 Task: Look for space in Itajubá, Brazil from 1st June, 2023 to 9th June, 2023 for 6 adults in price range Rs.6000 to Rs.12000. Place can be entire place with 3 bedrooms having 3 beds and 3 bathrooms. Property type can be house, flat, guest house. Booking option can be shelf check-in. Required host language is Spanish.
Action: Key pressed i<Key.caps_lock>tajuba,<Key.space><Key.caps_lock>b<Key.caps_lock>razil
Screenshot: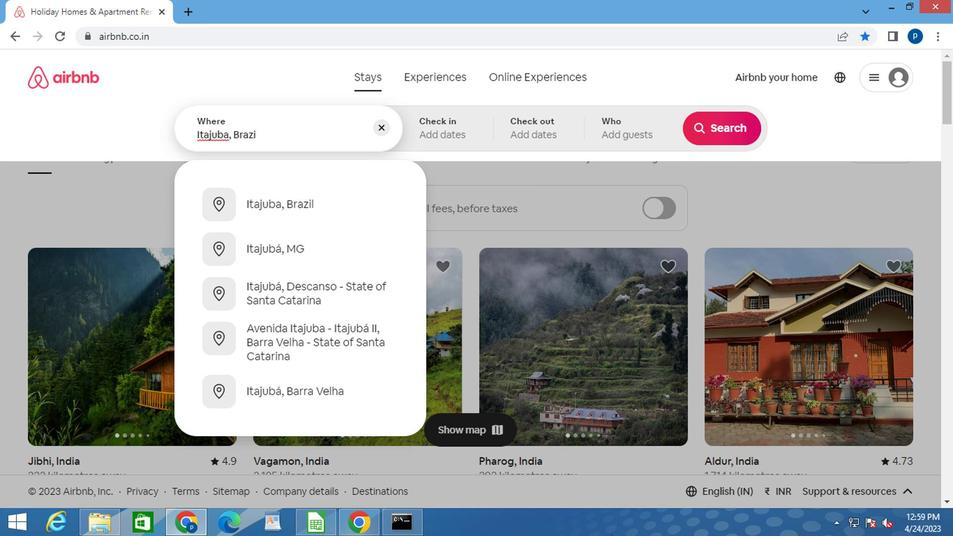 
Action: Mouse moved to (262, 194)
Screenshot: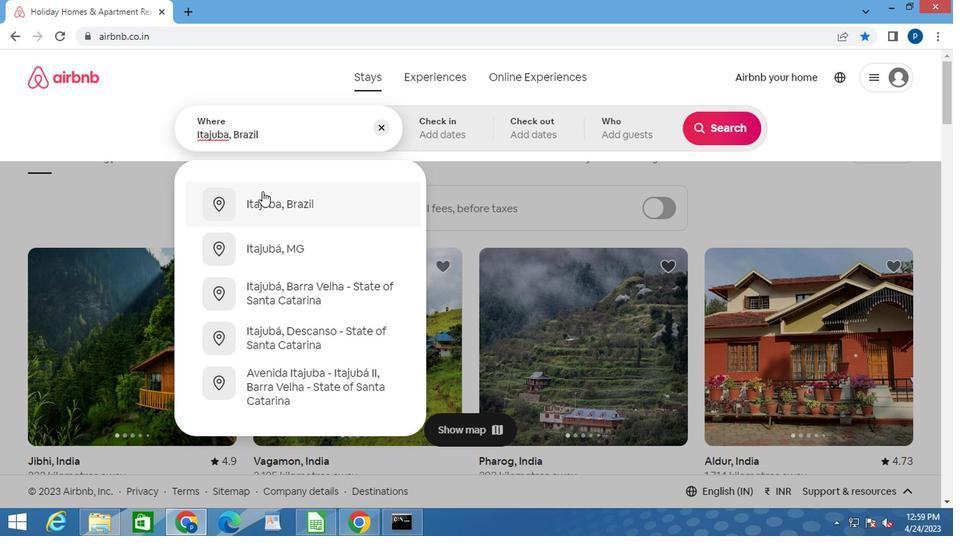 
Action: Mouse pressed left at (262, 194)
Screenshot: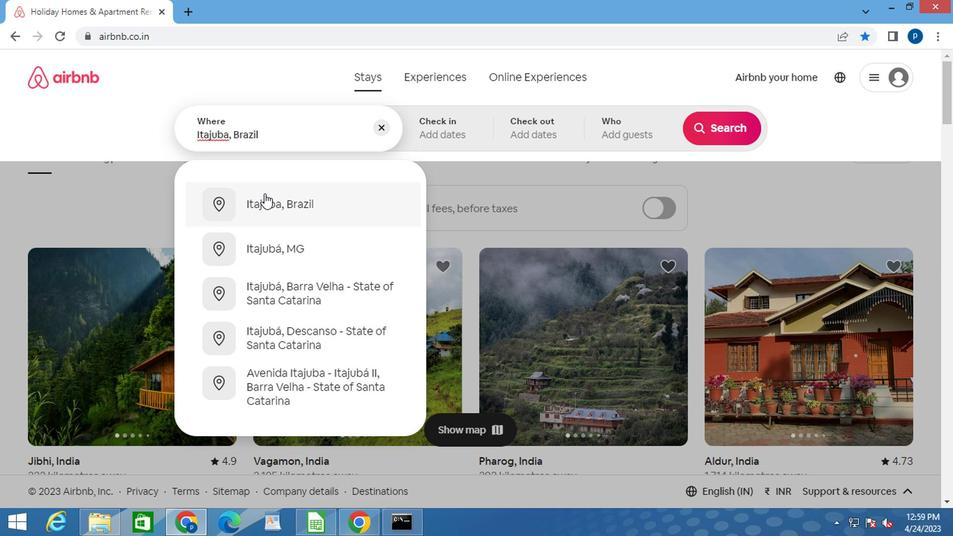 
Action: Mouse moved to (707, 233)
Screenshot: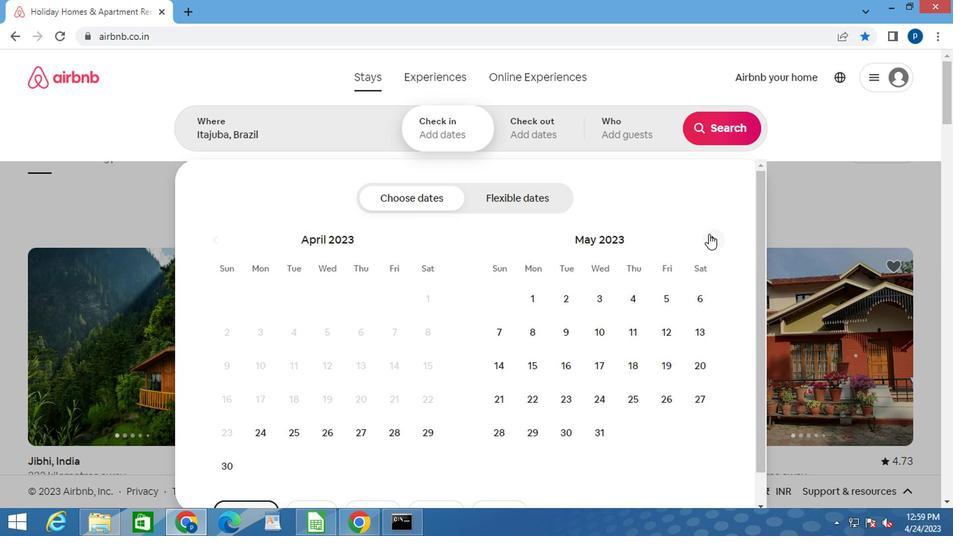 
Action: Mouse pressed left at (707, 233)
Screenshot: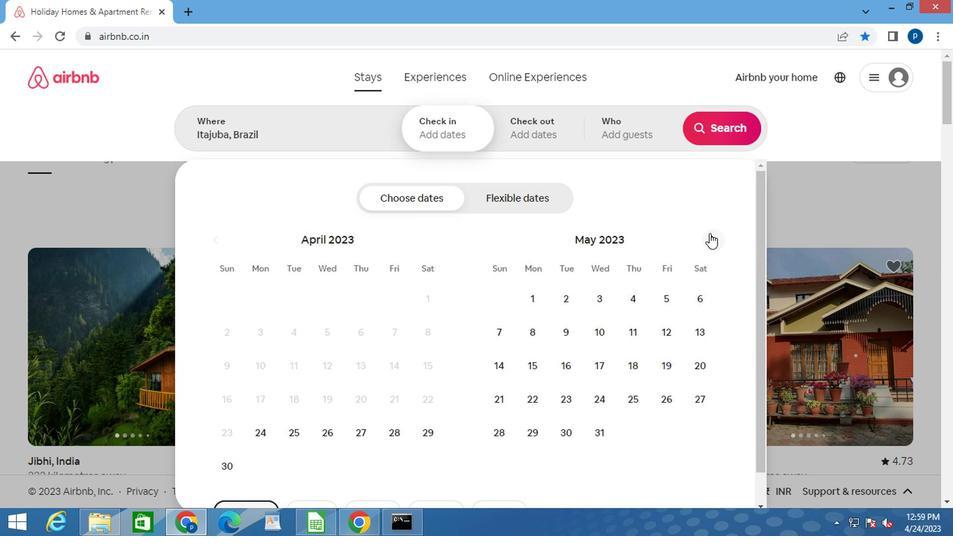 
Action: Mouse moved to (628, 292)
Screenshot: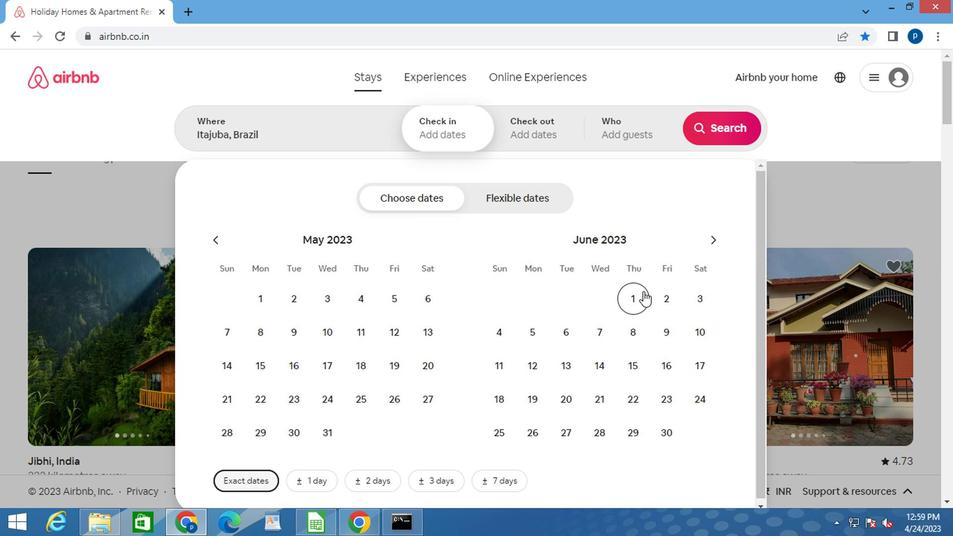 
Action: Mouse pressed left at (628, 292)
Screenshot: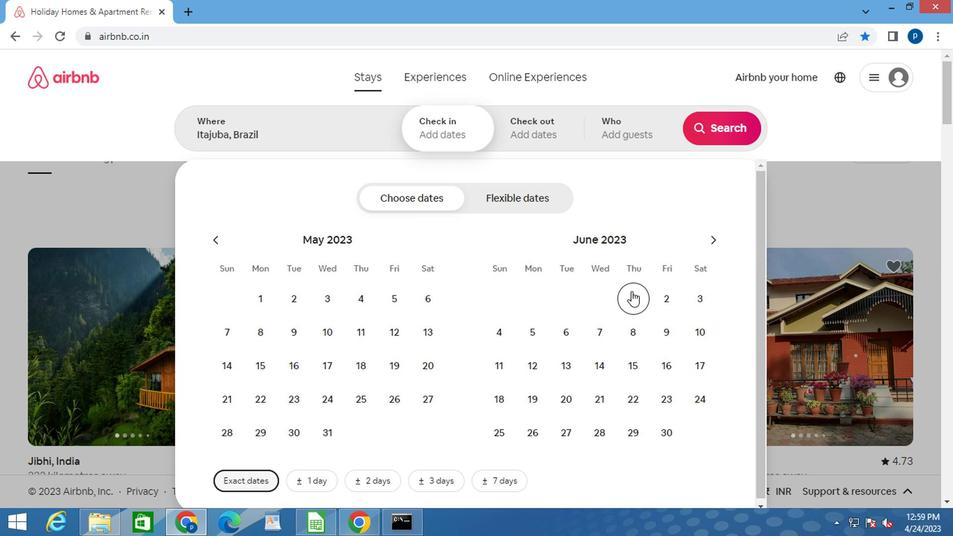 
Action: Mouse moved to (654, 329)
Screenshot: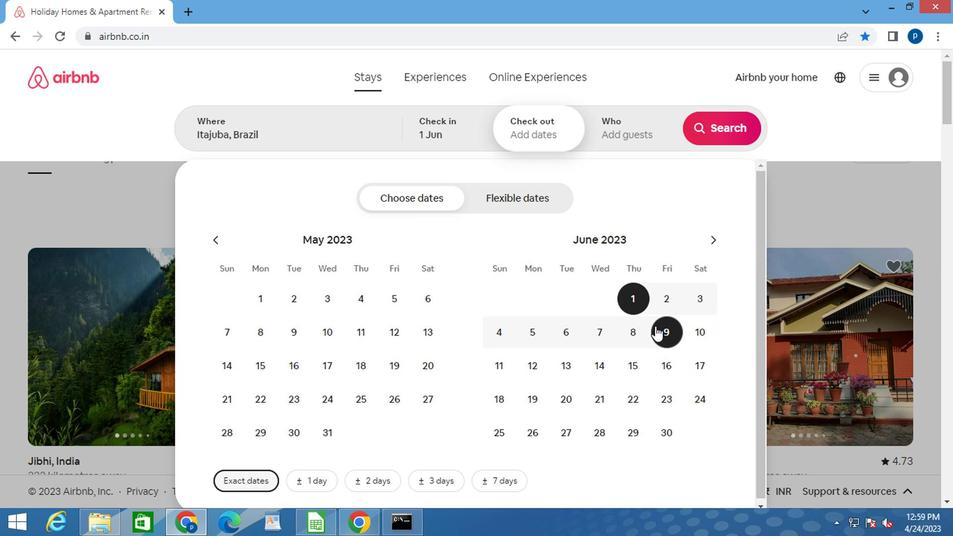 
Action: Mouse pressed left at (654, 329)
Screenshot: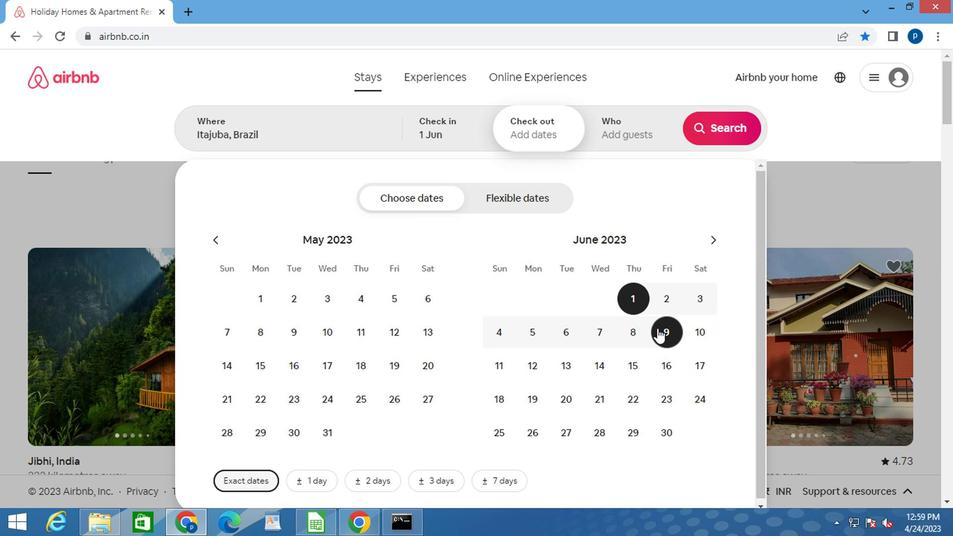
Action: Mouse moved to (641, 132)
Screenshot: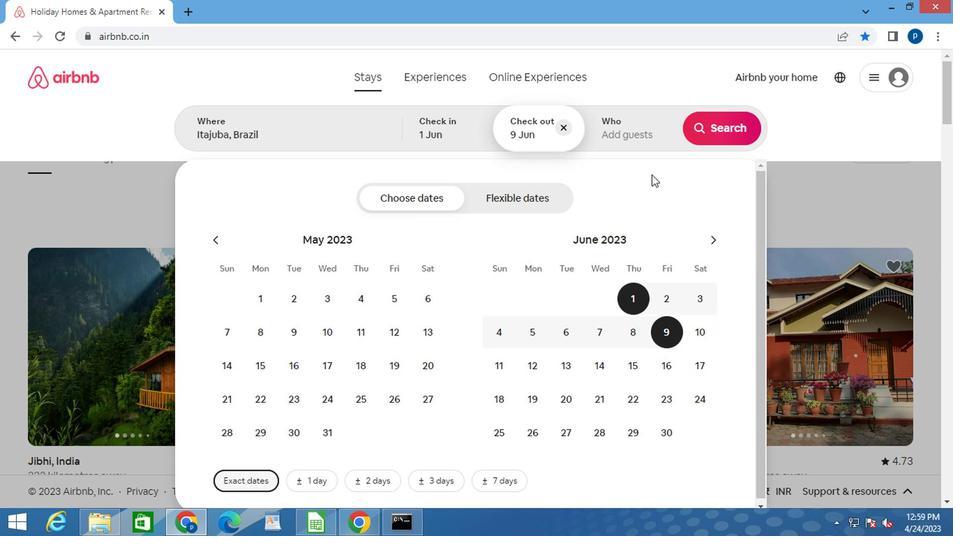 
Action: Mouse pressed left at (641, 132)
Screenshot: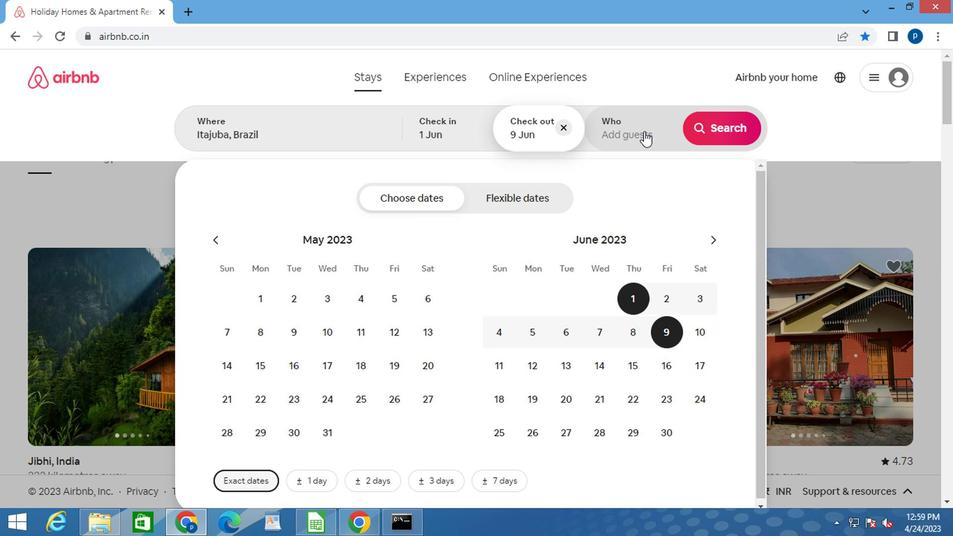 
Action: Mouse moved to (717, 204)
Screenshot: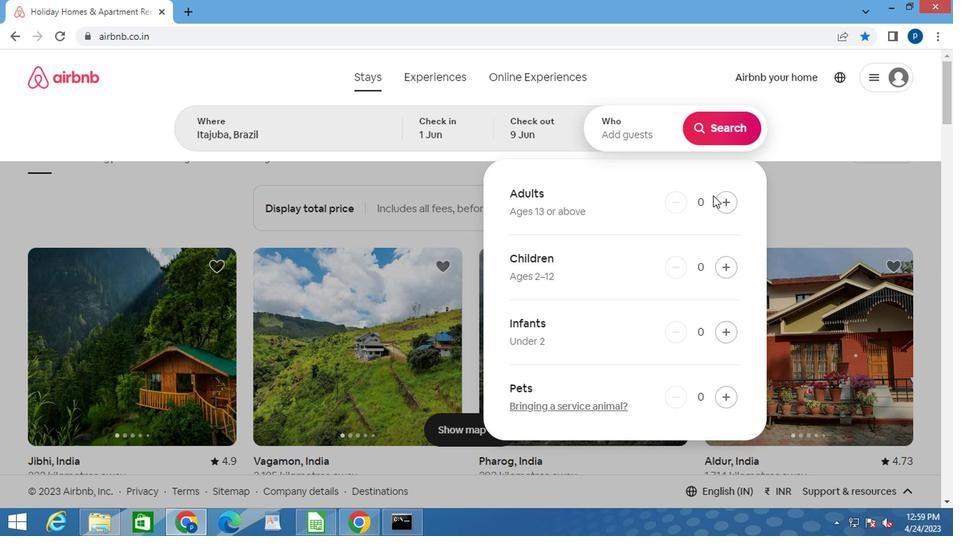 
Action: Mouse pressed left at (717, 204)
Screenshot: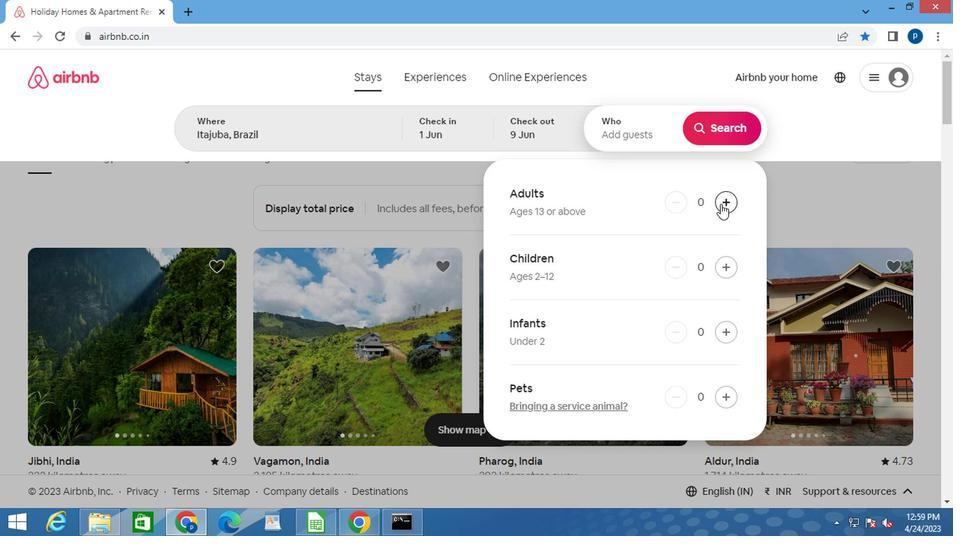 
Action: Mouse pressed left at (717, 204)
Screenshot: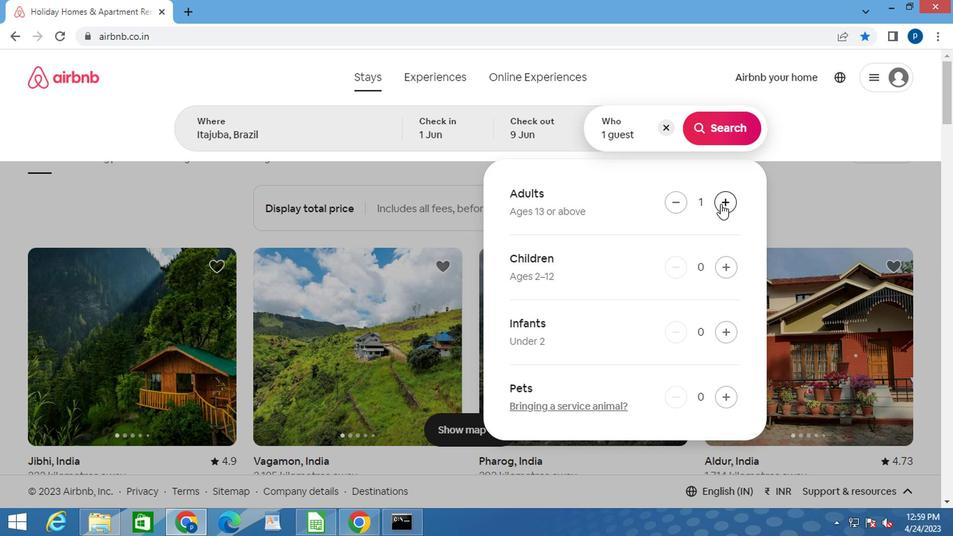 
Action: Mouse pressed left at (717, 204)
Screenshot: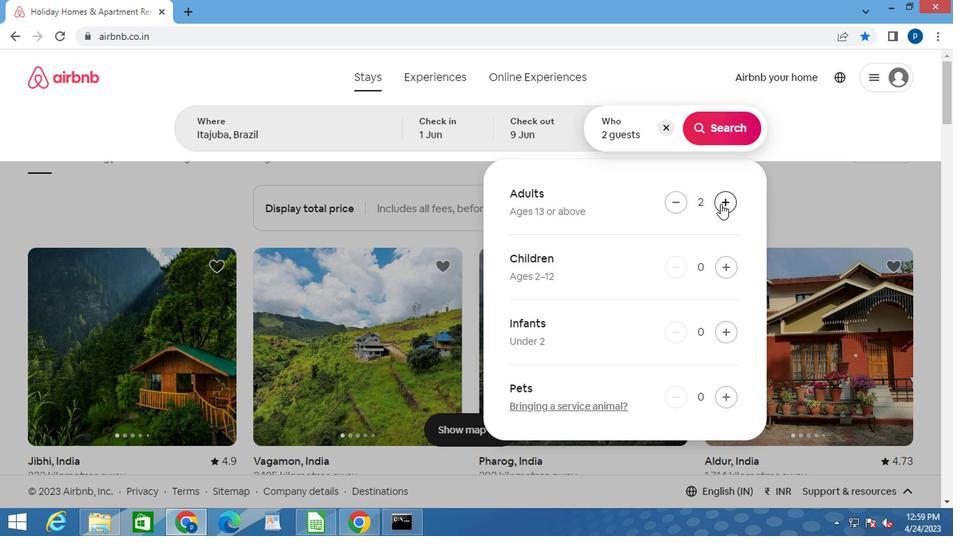 
Action: Mouse pressed left at (717, 204)
Screenshot: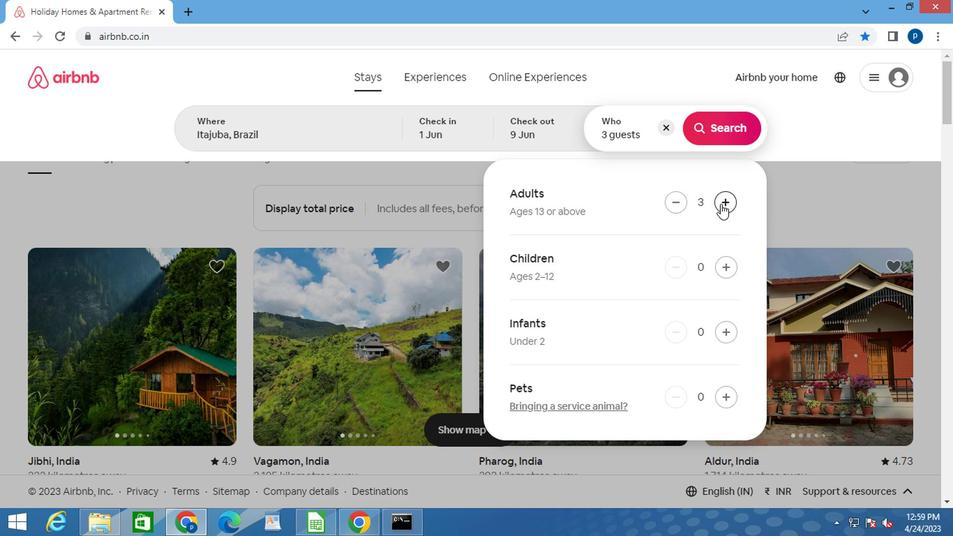 
Action: Mouse pressed left at (717, 204)
Screenshot: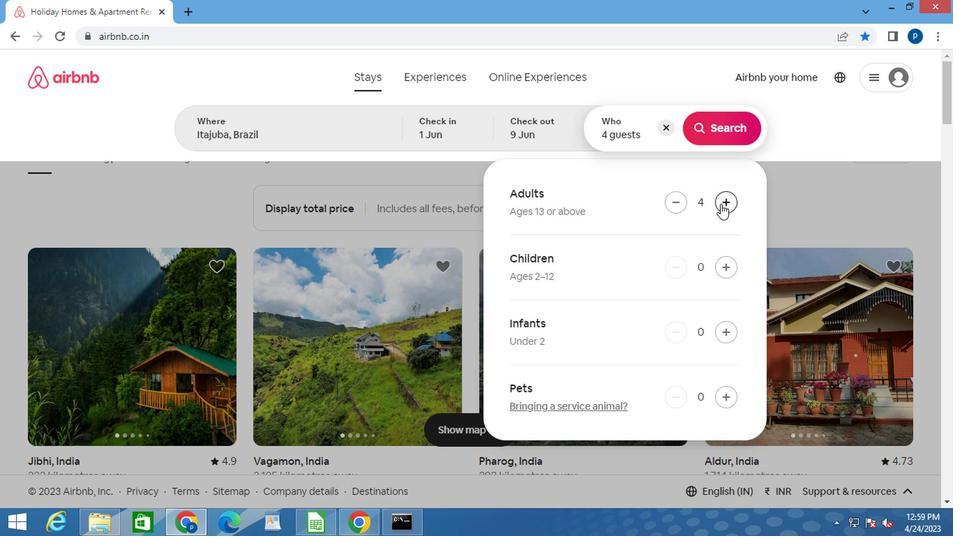 
Action: Mouse pressed left at (717, 204)
Screenshot: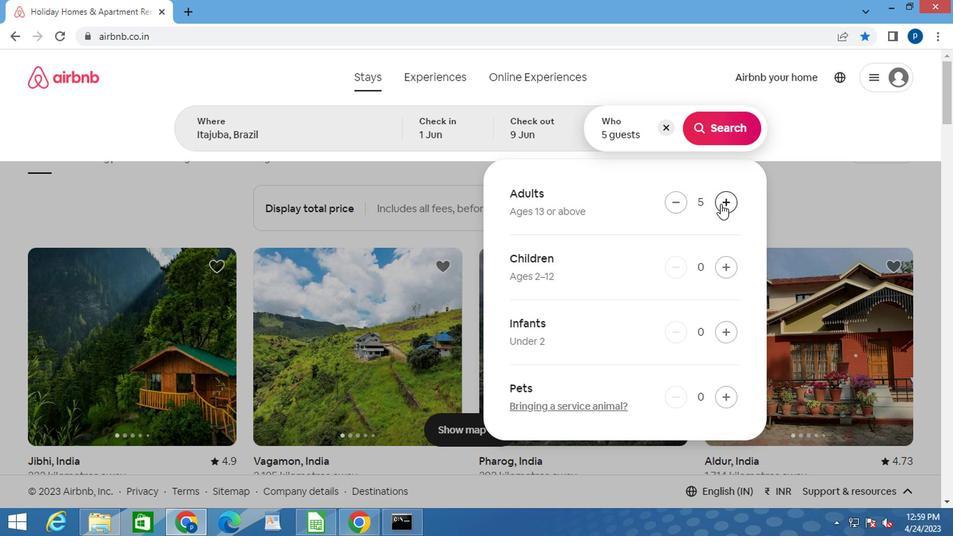 
Action: Mouse moved to (720, 132)
Screenshot: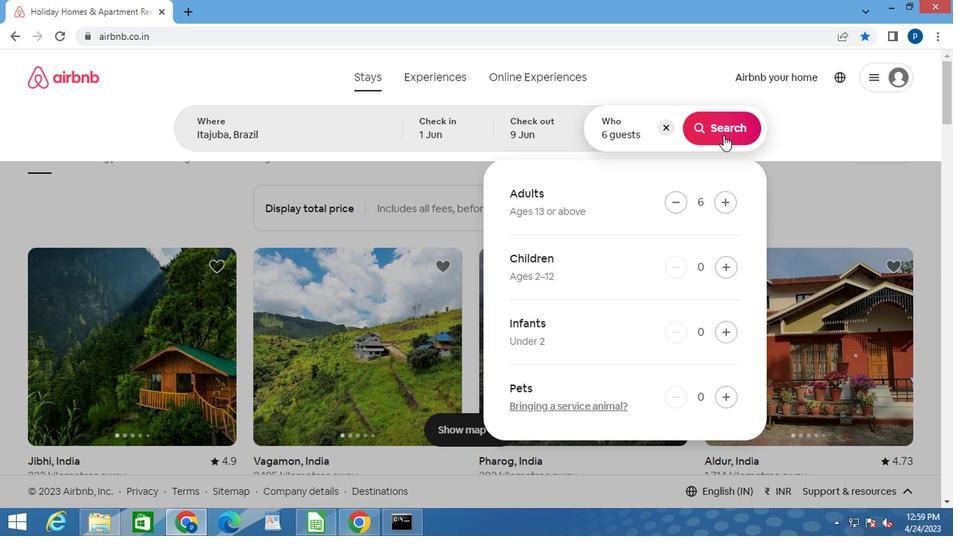 
Action: Mouse pressed left at (720, 132)
Screenshot: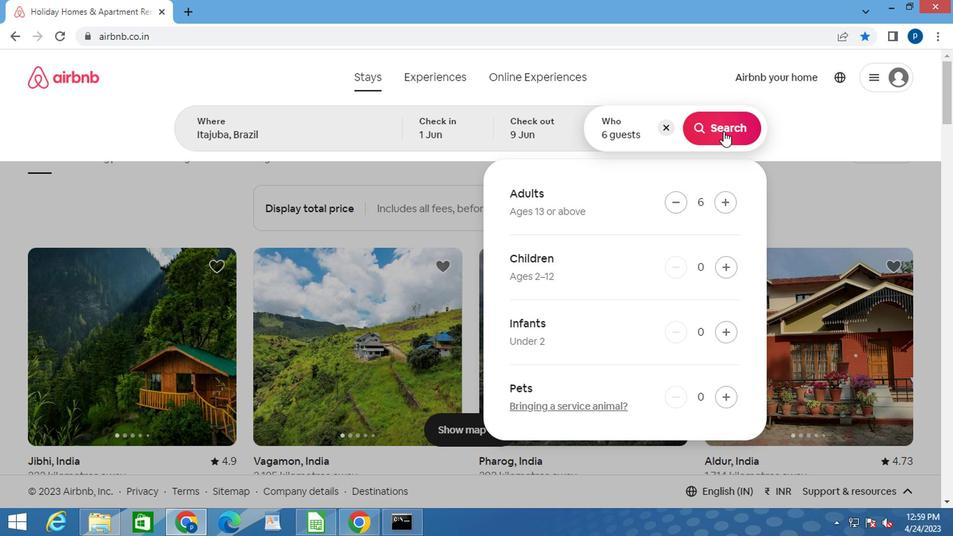 
Action: Mouse moved to (876, 138)
Screenshot: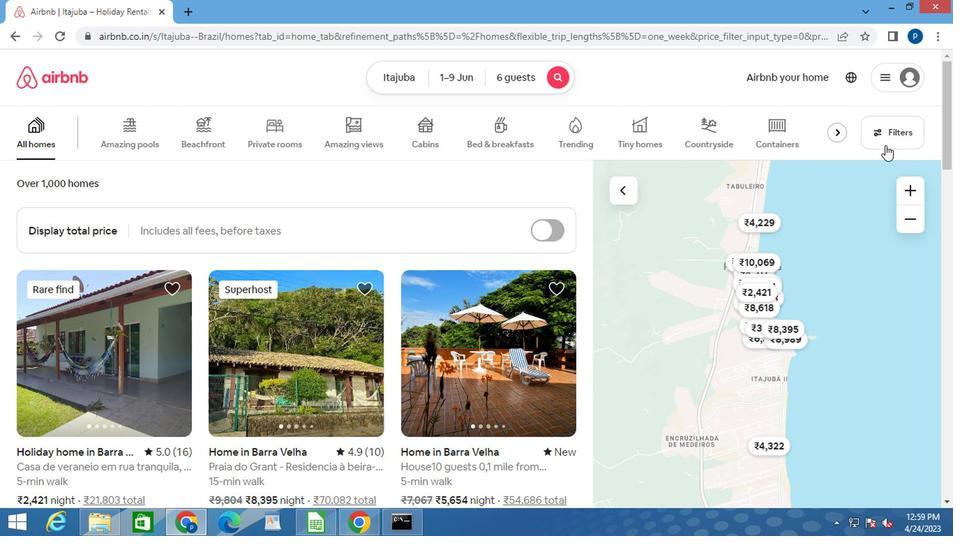 
Action: Mouse pressed left at (876, 138)
Screenshot: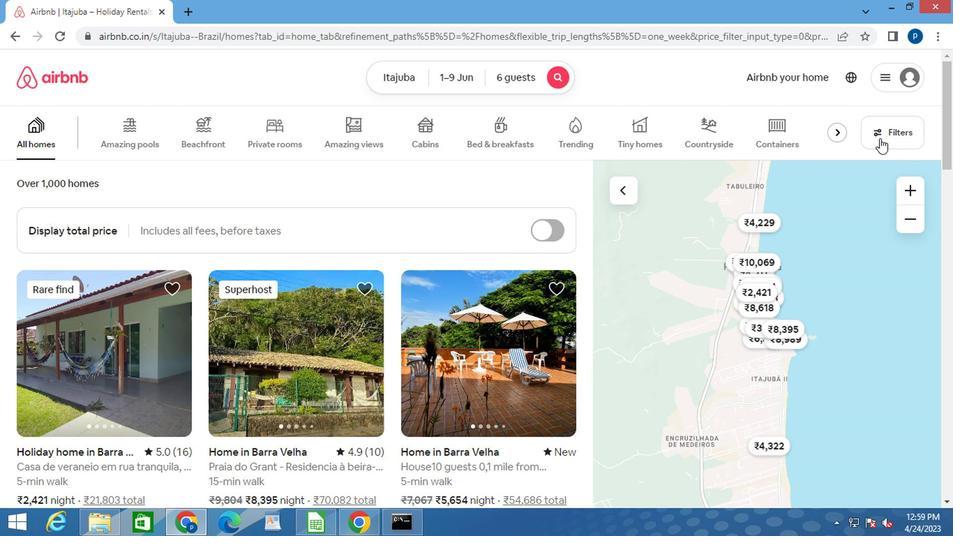 
Action: Mouse moved to (244, 318)
Screenshot: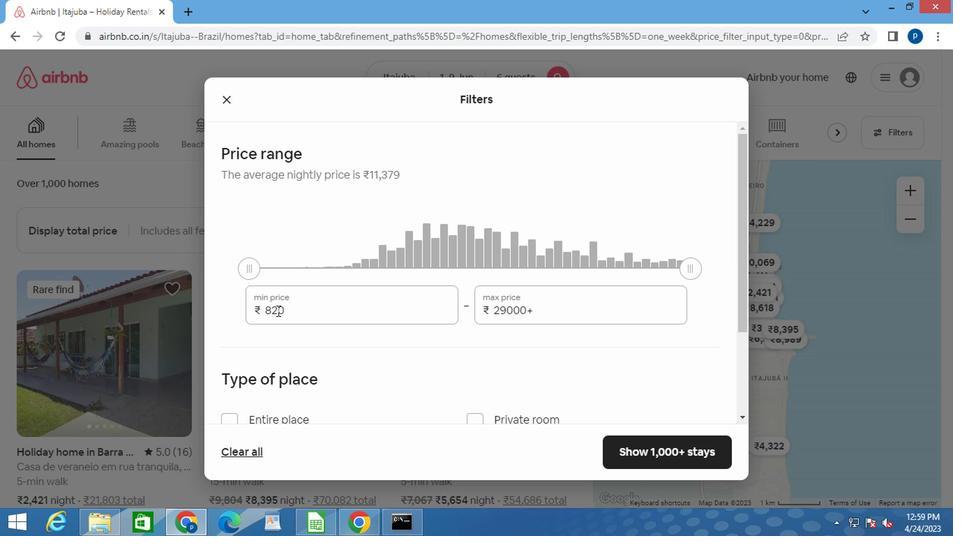 
Action: Mouse pressed left at (238, 319)
Screenshot: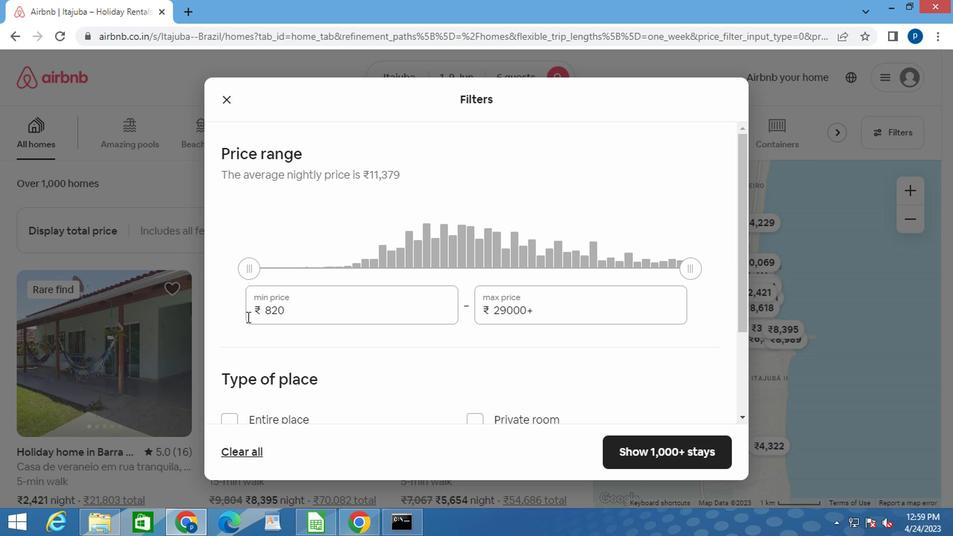 
Action: Mouse moved to (238, 319)
Screenshot: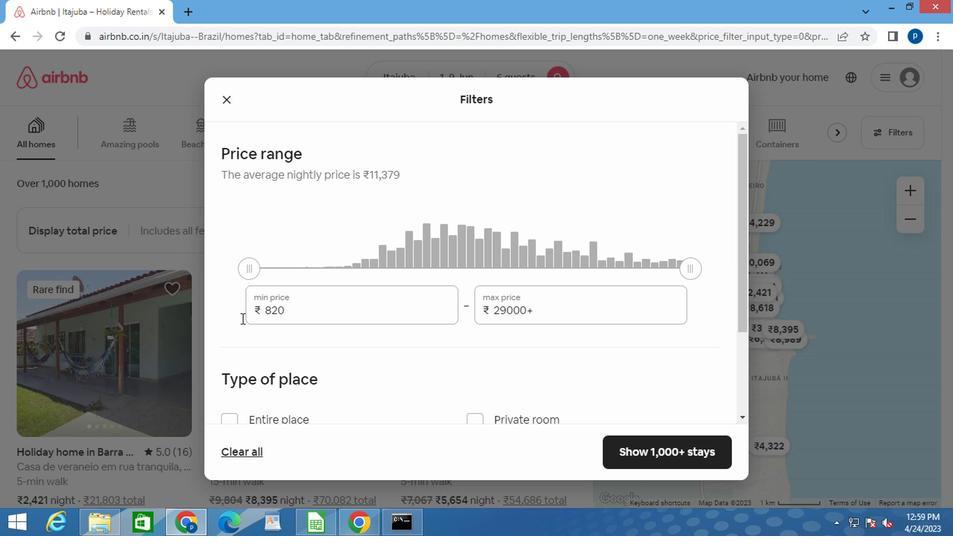 
Action: Mouse pressed left at (238, 319)
Screenshot: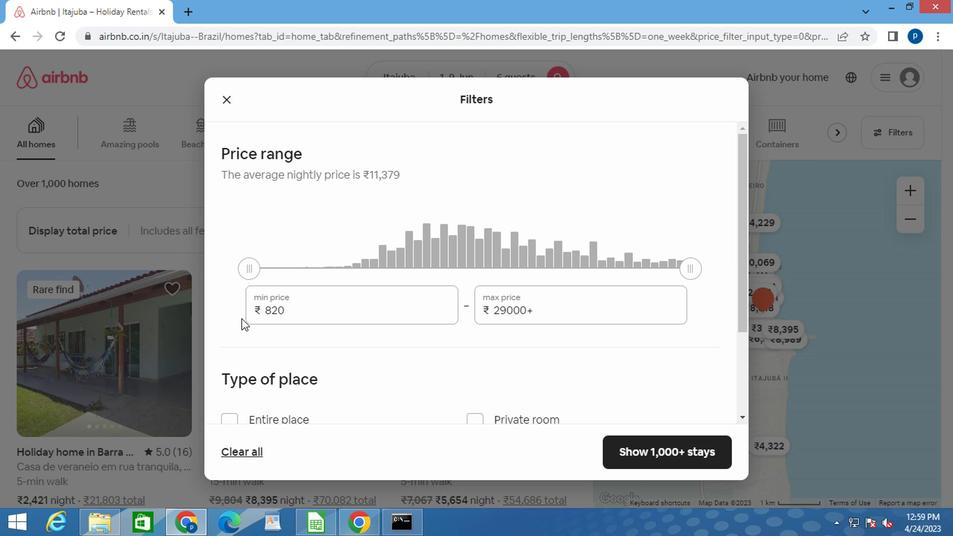 
Action: Mouse moved to (275, 319)
Screenshot: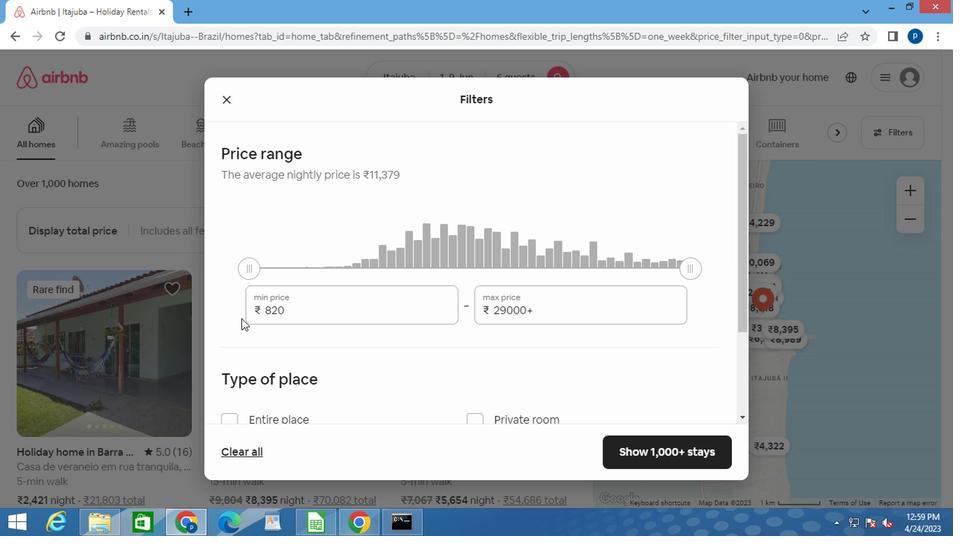 
Action: Mouse pressed left at (238, 319)
Screenshot: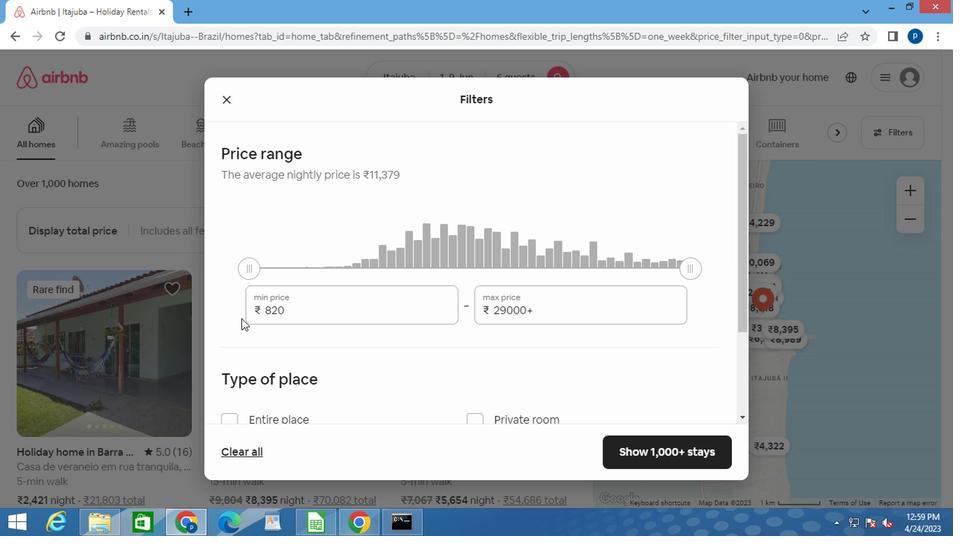 
Action: Mouse moved to (274, 309)
Screenshot: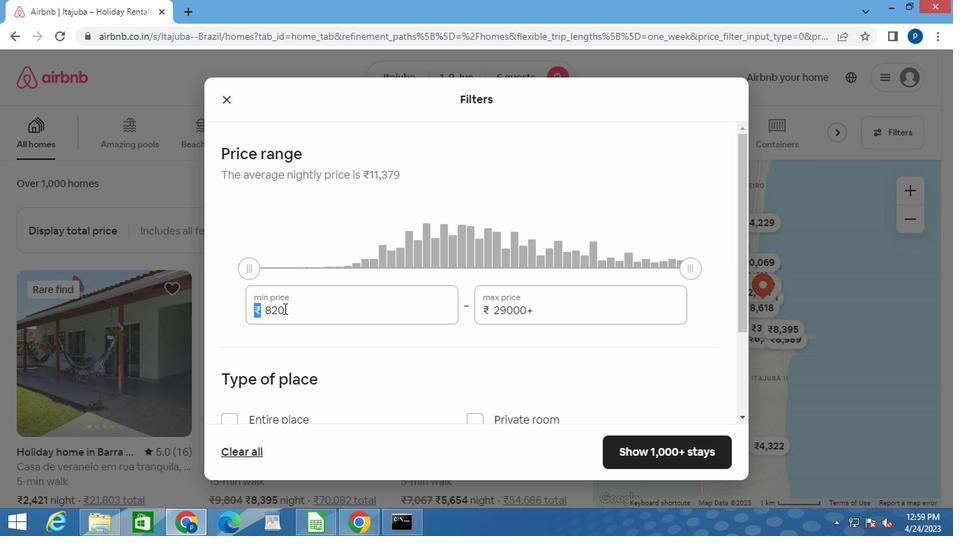 
Action: Mouse pressed left at (274, 309)
Screenshot: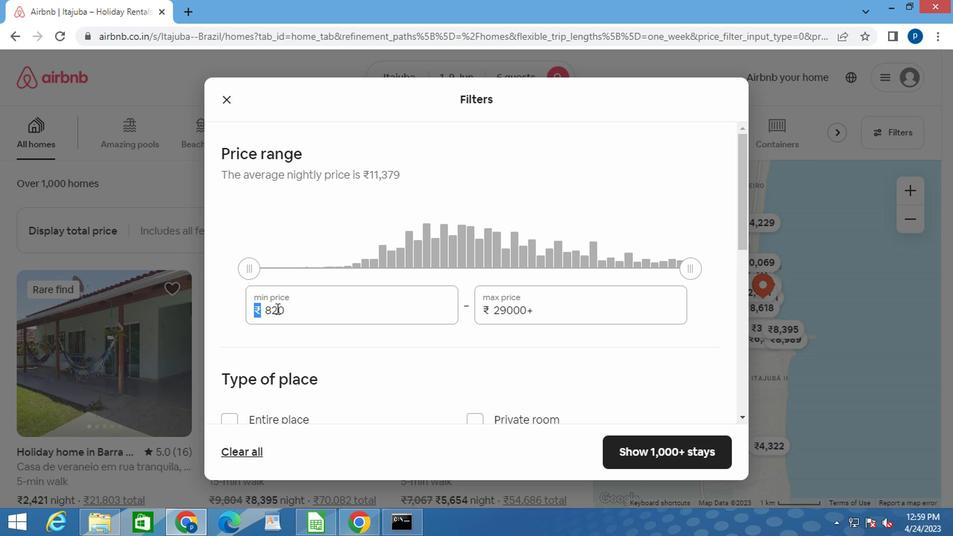 
Action: Mouse pressed left at (274, 309)
Screenshot: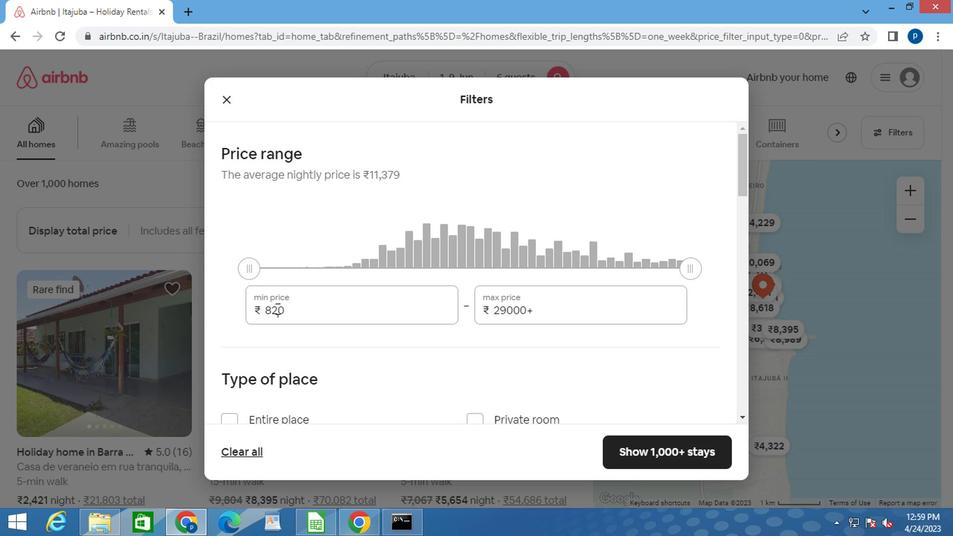 
Action: Key pressed 6000<Key.tab>12
Screenshot: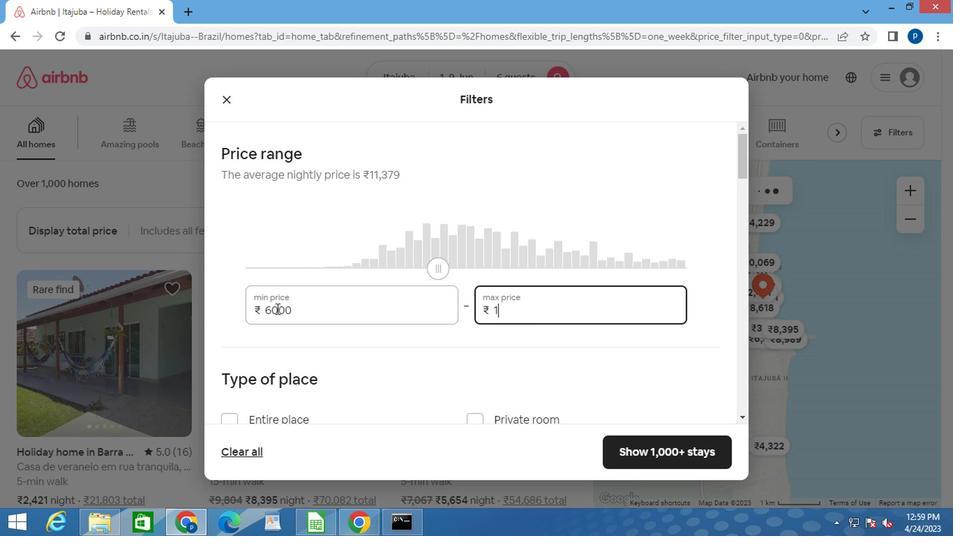
Action: Mouse moved to (498, 312)
Screenshot: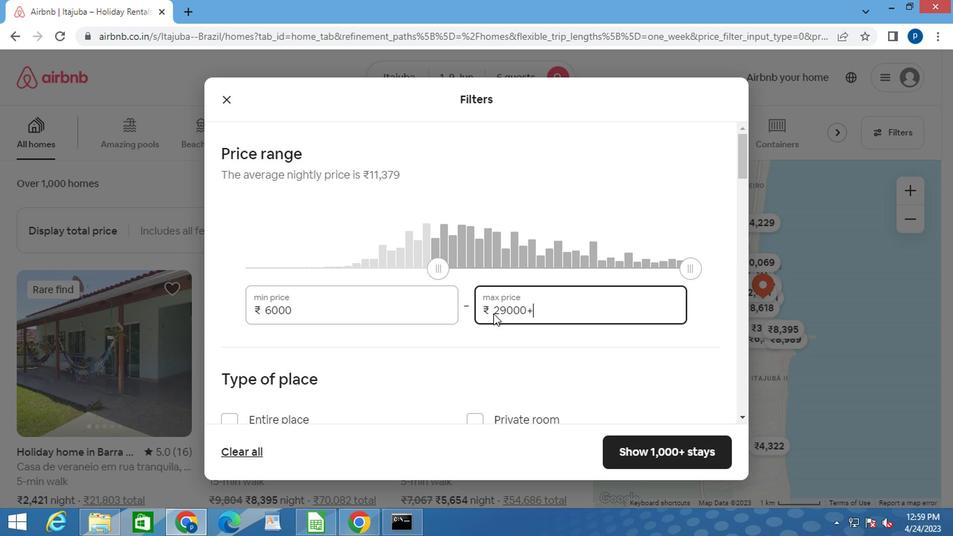 
Action: Mouse pressed left at (498, 312)
Screenshot: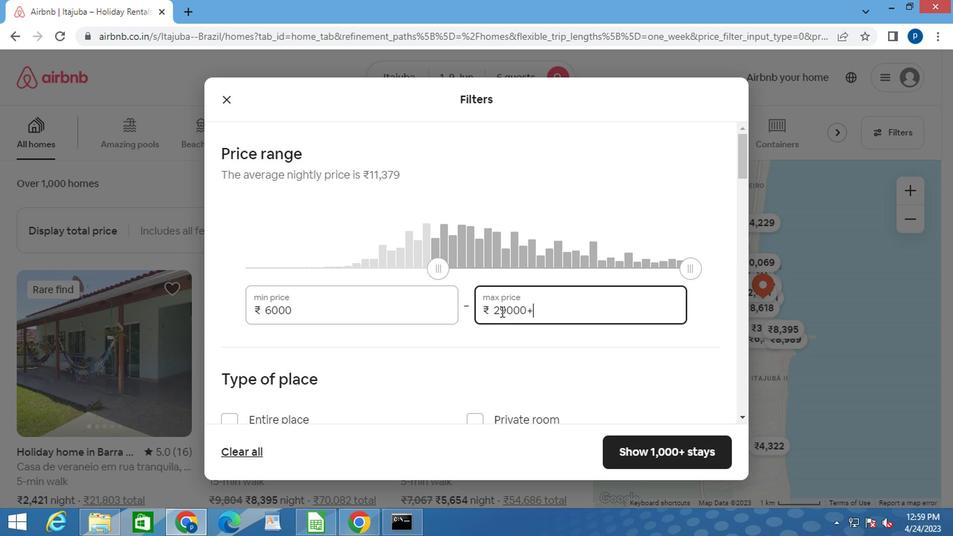 
Action: Mouse pressed left at (498, 312)
Screenshot: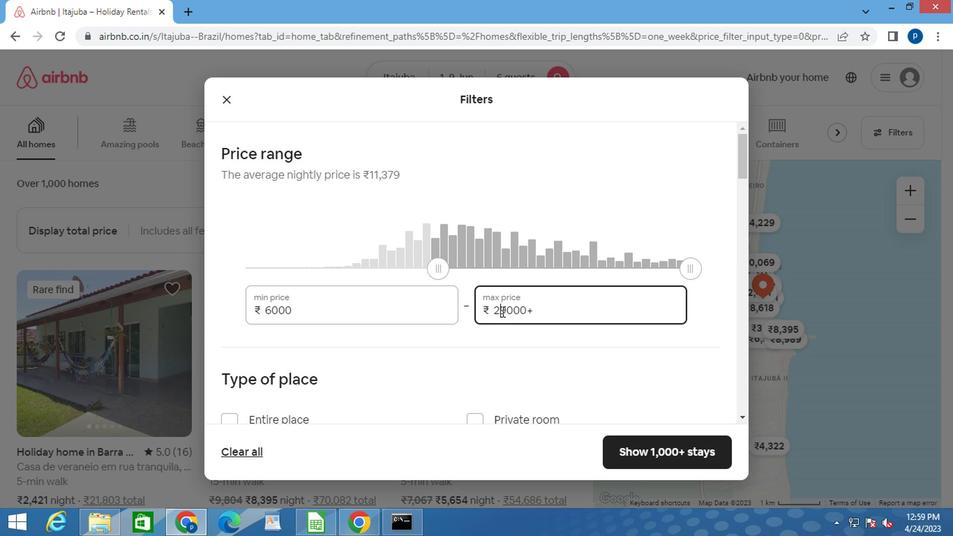 
Action: Mouse pressed left at (498, 312)
Screenshot: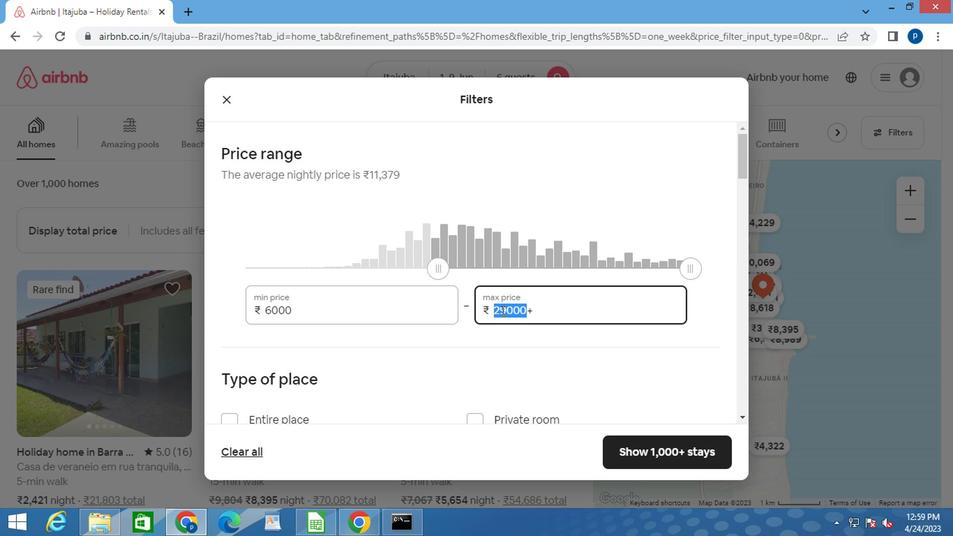 
Action: Mouse moved to (500, 310)
Screenshot: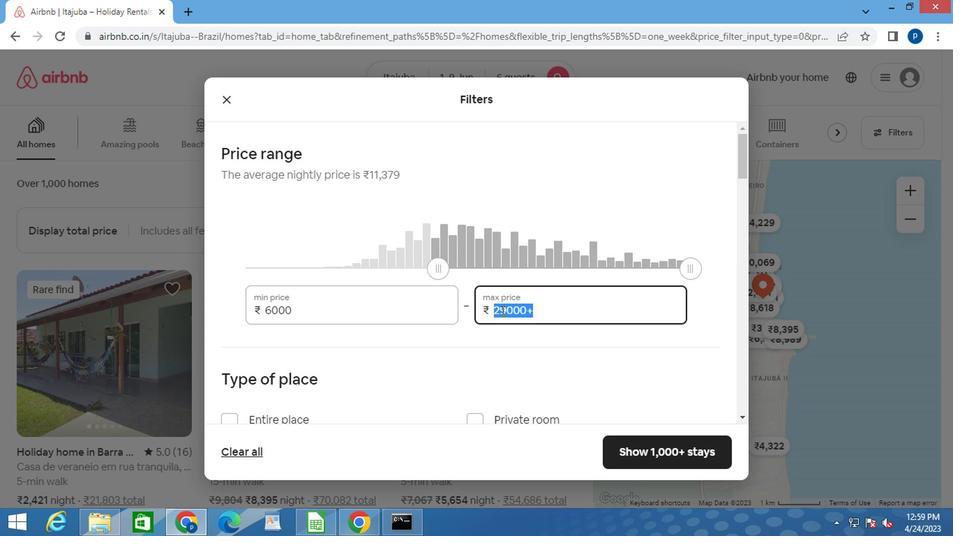 
Action: Key pressed 12000
Screenshot: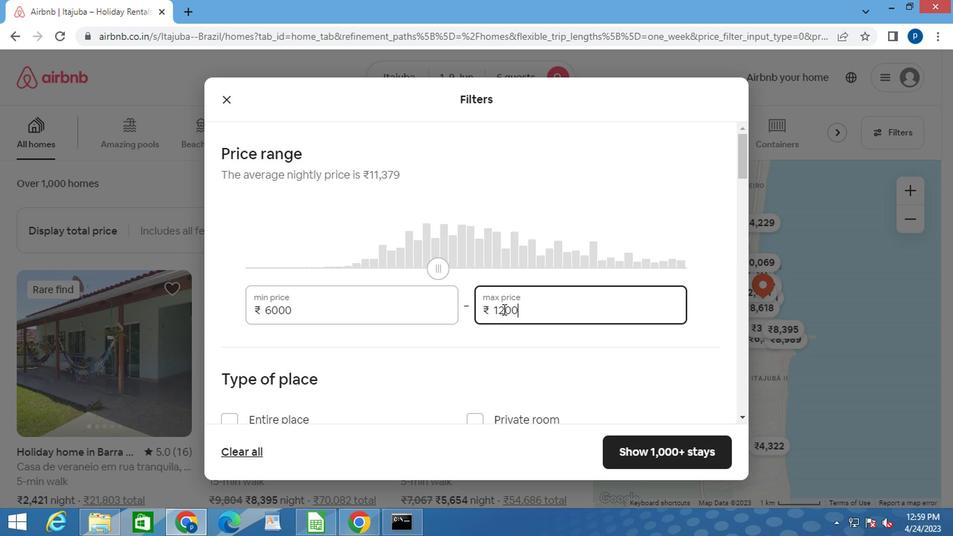 
Action: Mouse moved to (431, 352)
Screenshot: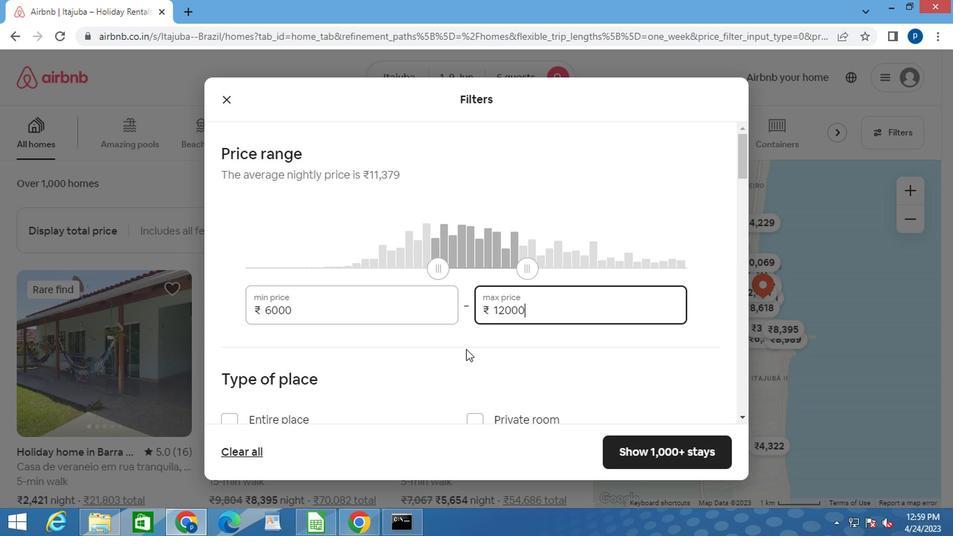 
Action: Mouse scrolled (431, 352) with delta (0, 0)
Screenshot: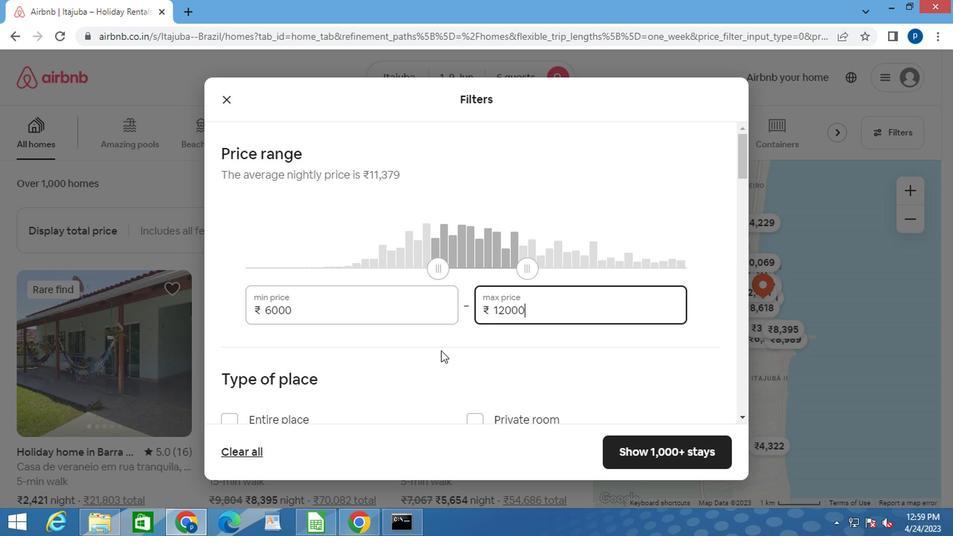 
Action: Mouse moved to (405, 355)
Screenshot: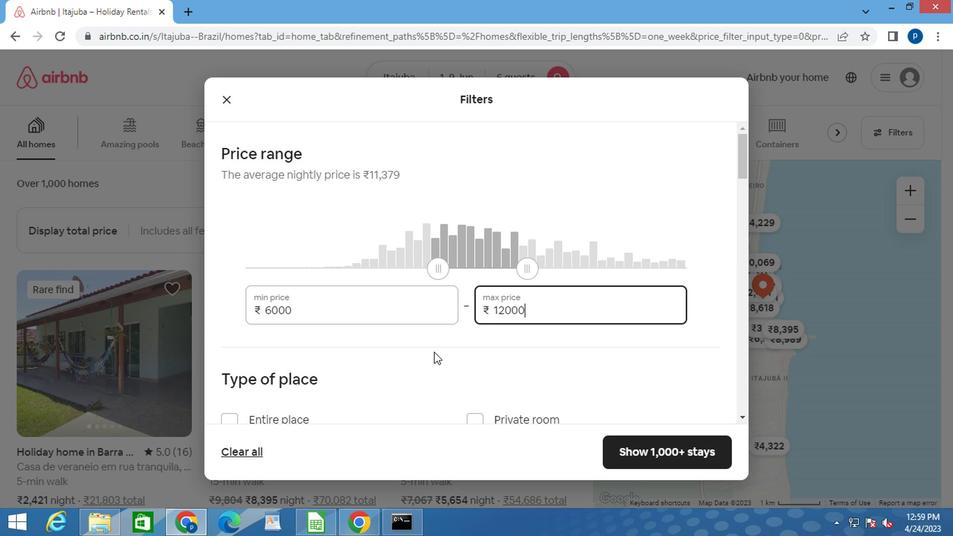 
Action: Mouse scrolled (405, 354) with delta (0, 0)
Screenshot: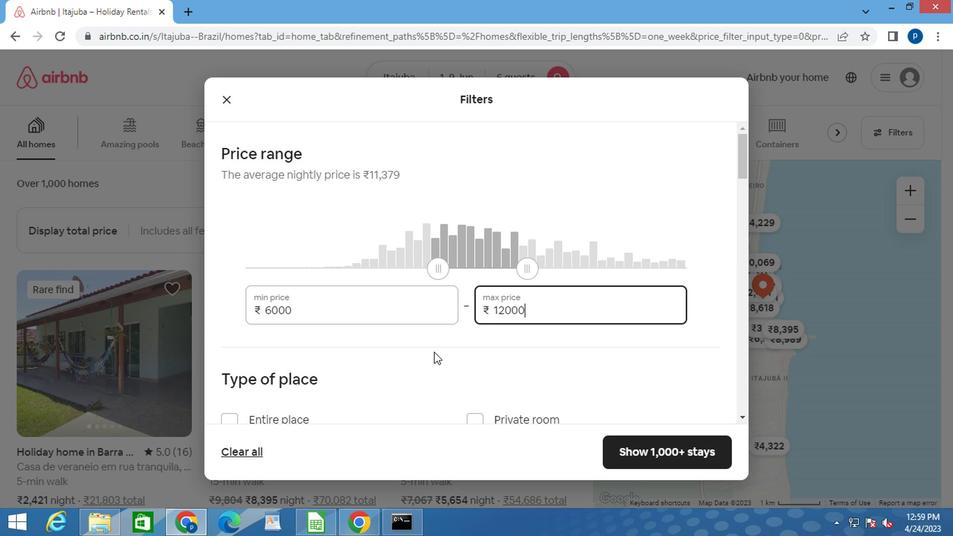
Action: Mouse moved to (228, 282)
Screenshot: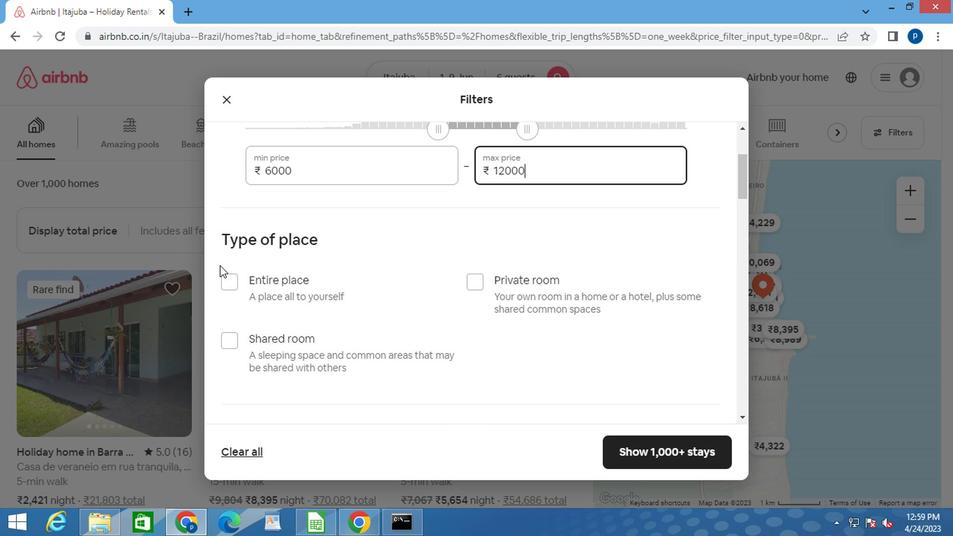 
Action: Mouse pressed left at (228, 282)
Screenshot: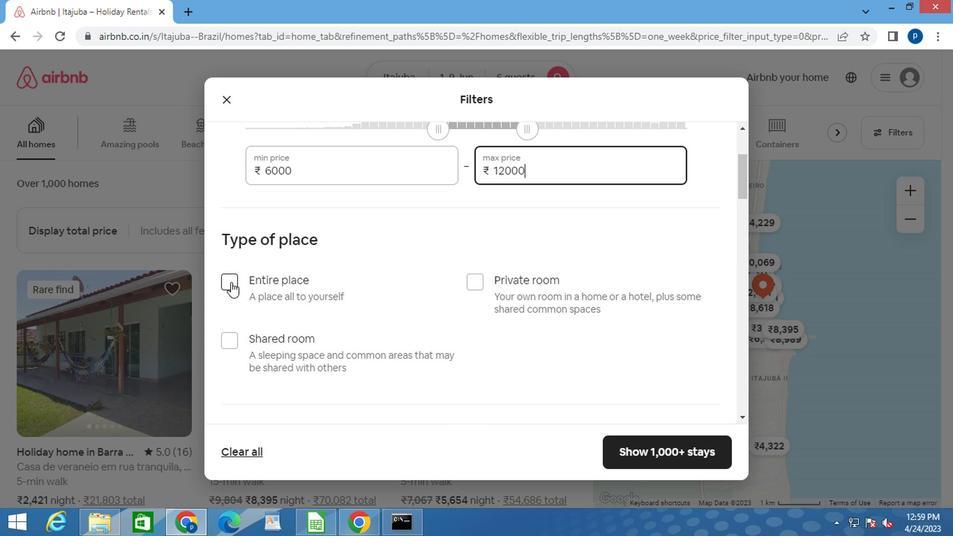 
Action: Mouse moved to (266, 299)
Screenshot: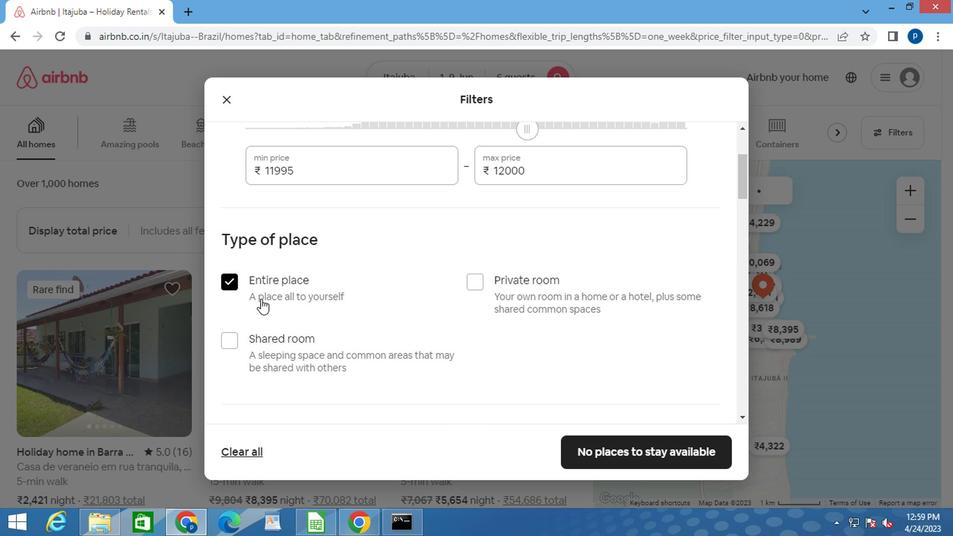 
Action: Mouse scrolled (266, 299) with delta (0, 0)
Screenshot: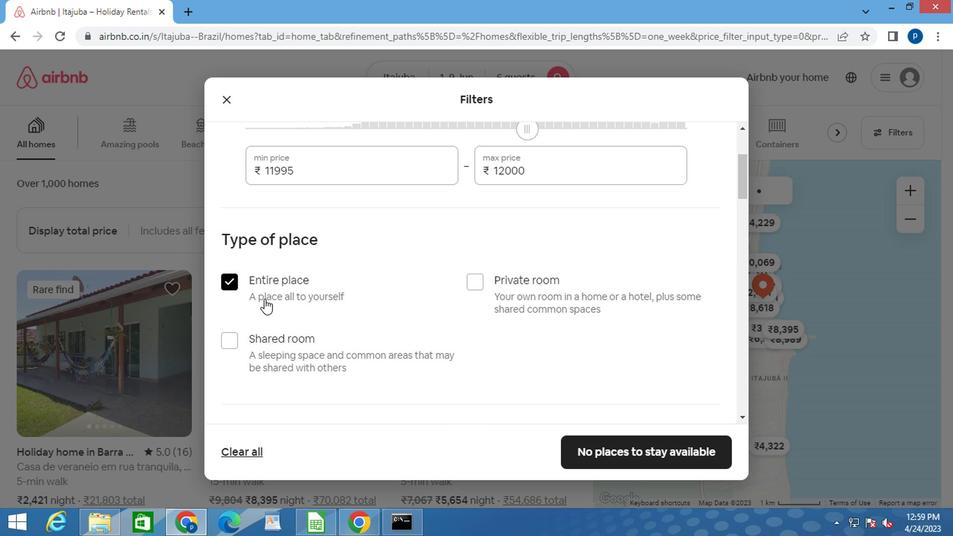 
Action: Mouse scrolled (266, 299) with delta (0, 0)
Screenshot: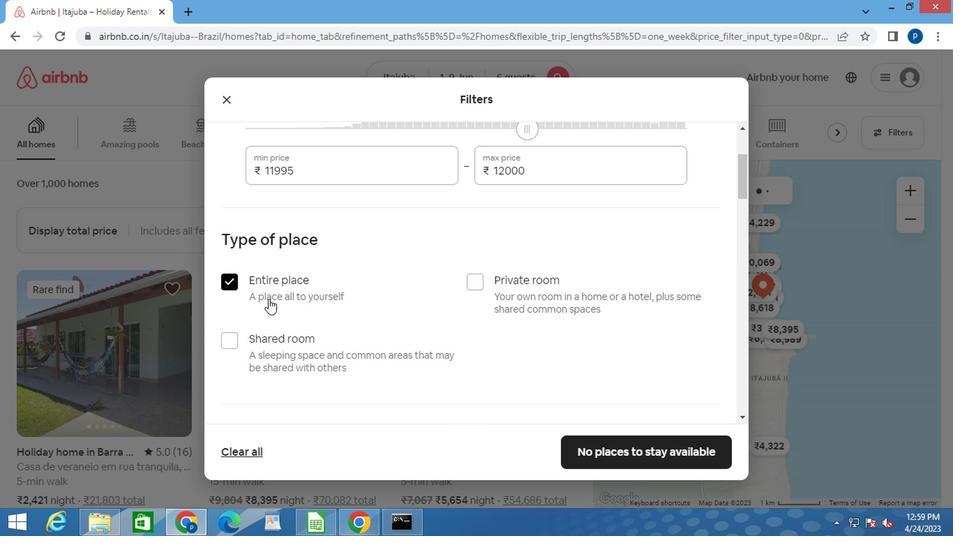 
Action: Mouse scrolled (266, 299) with delta (0, 0)
Screenshot: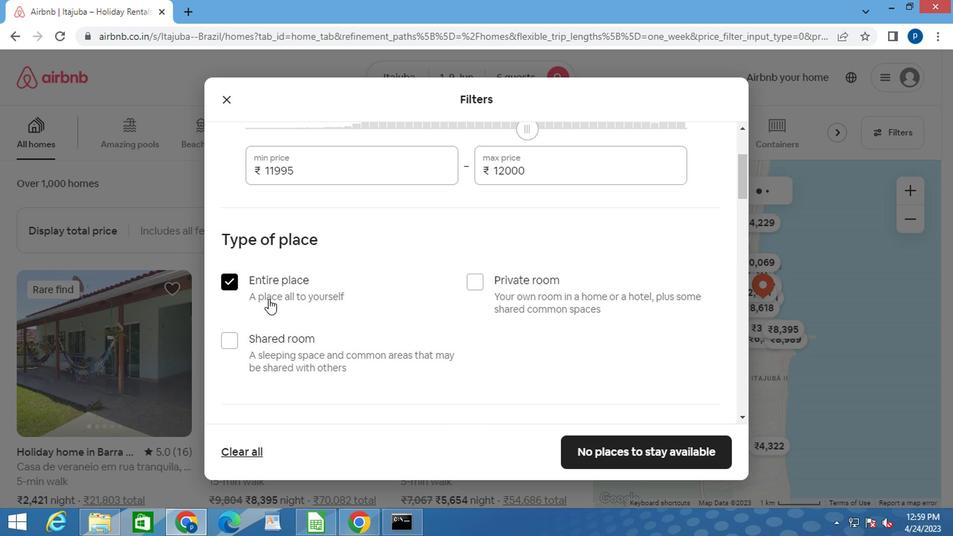 
Action: Mouse moved to (400, 304)
Screenshot: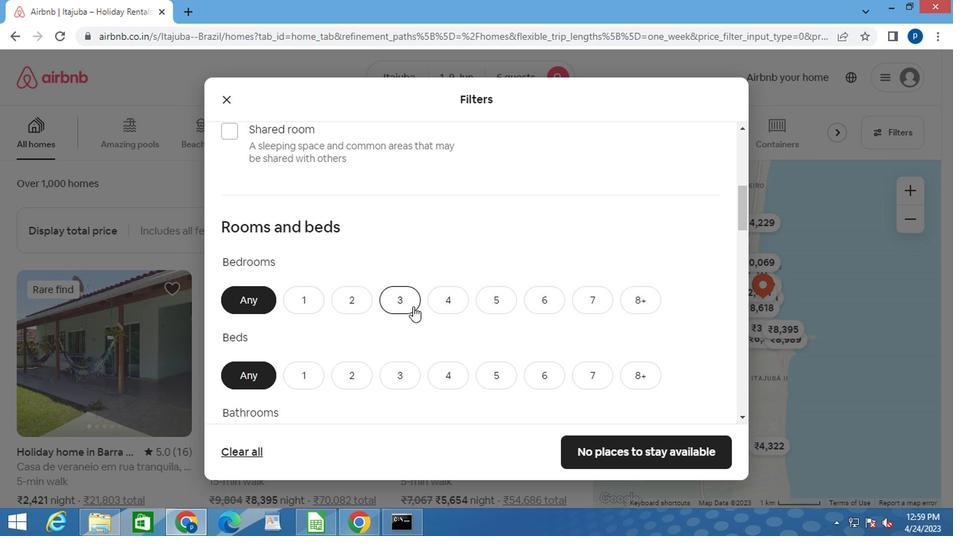 
Action: Mouse pressed left at (400, 304)
Screenshot: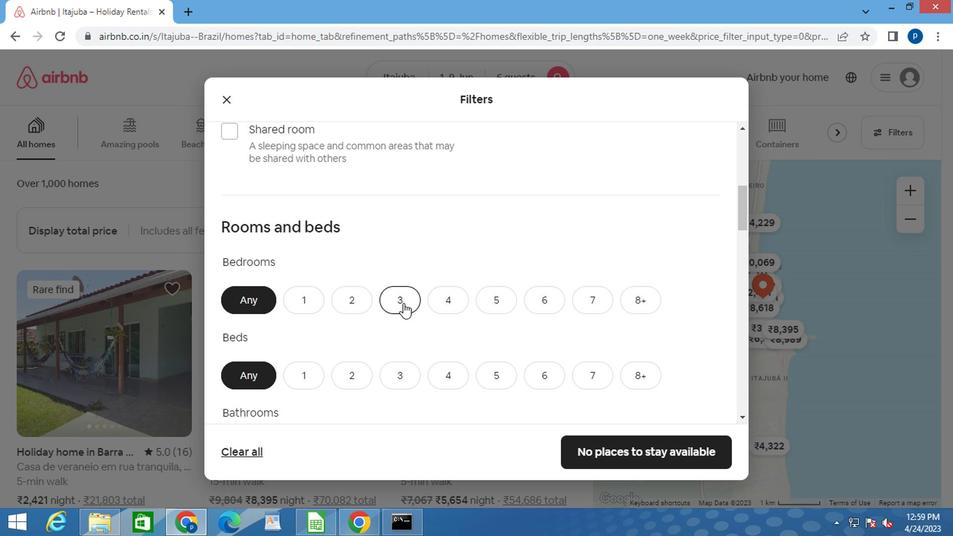 
Action: Mouse scrolled (400, 303) with delta (0, 0)
Screenshot: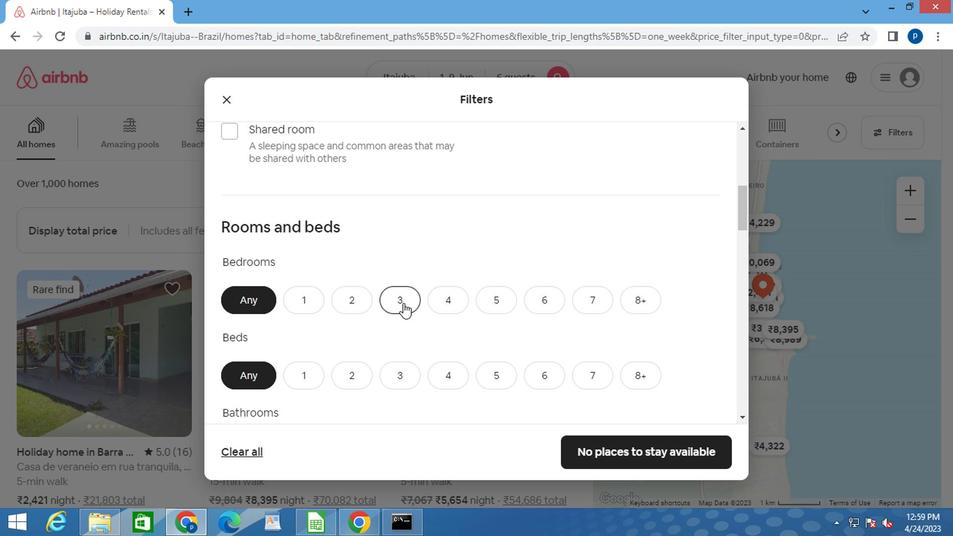 
Action: Mouse moved to (400, 304)
Screenshot: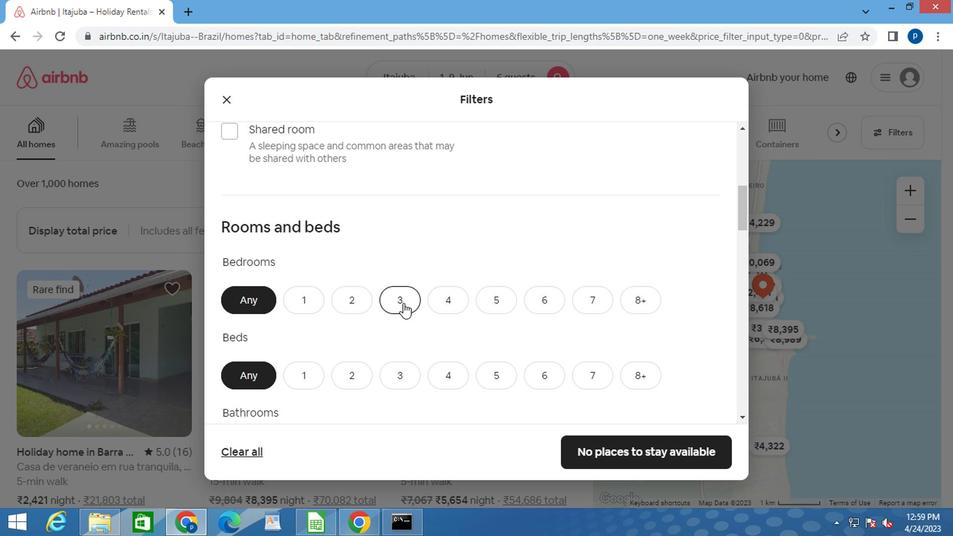 
Action: Mouse scrolled (400, 303) with delta (0, 0)
Screenshot: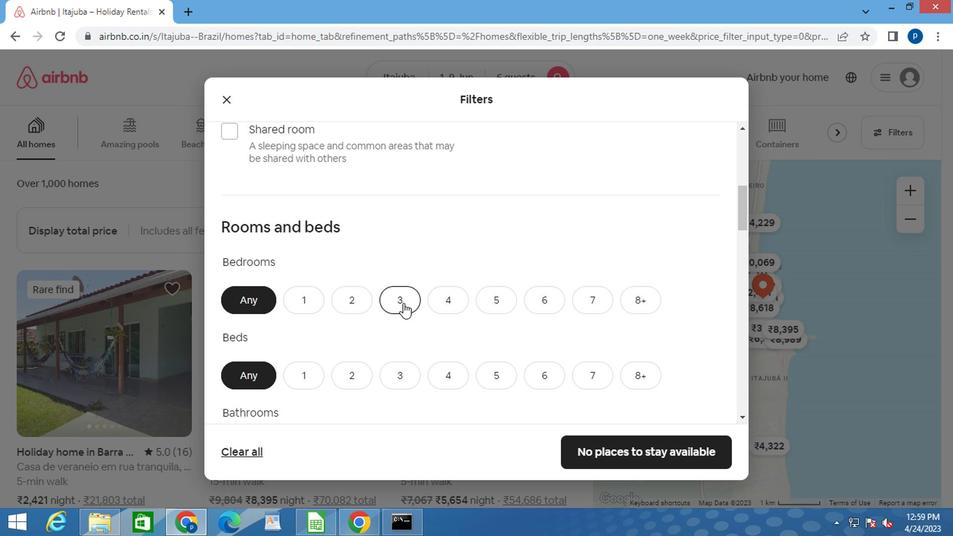 
Action: Mouse moved to (389, 234)
Screenshot: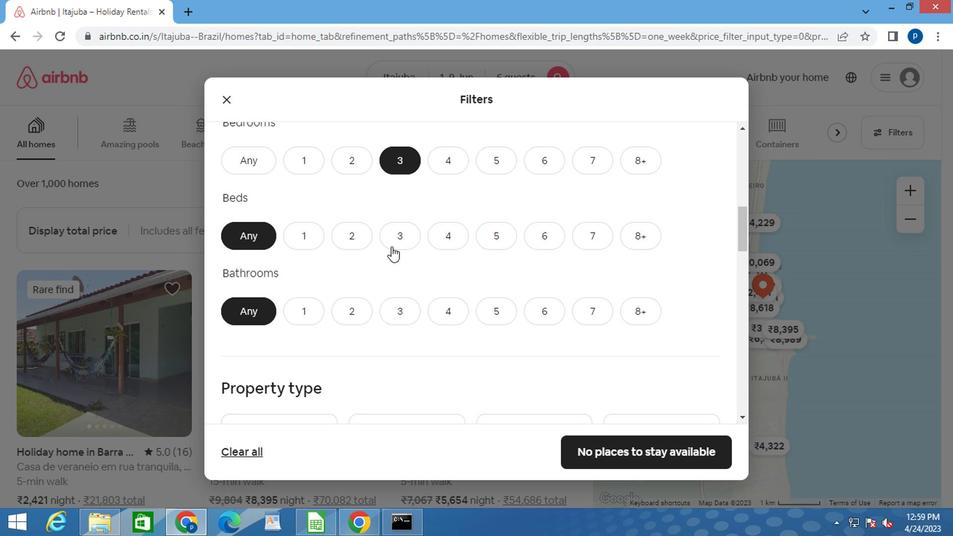 
Action: Mouse pressed left at (389, 234)
Screenshot: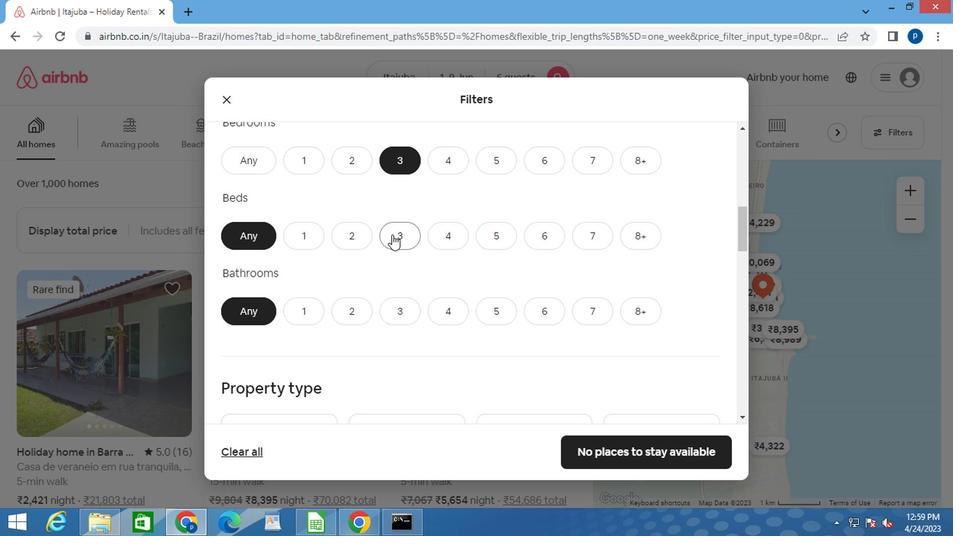 
Action: Mouse moved to (398, 310)
Screenshot: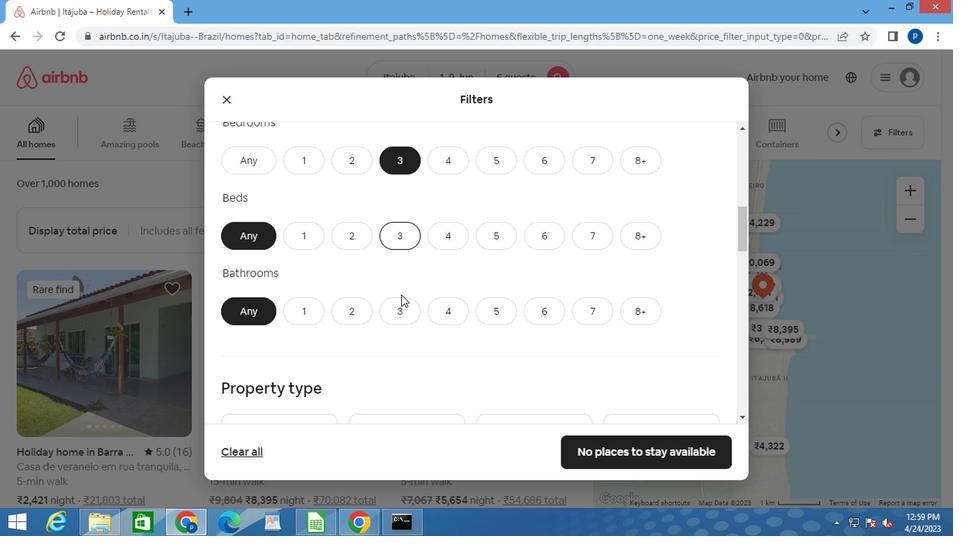 
Action: Mouse pressed left at (398, 310)
Screenshot: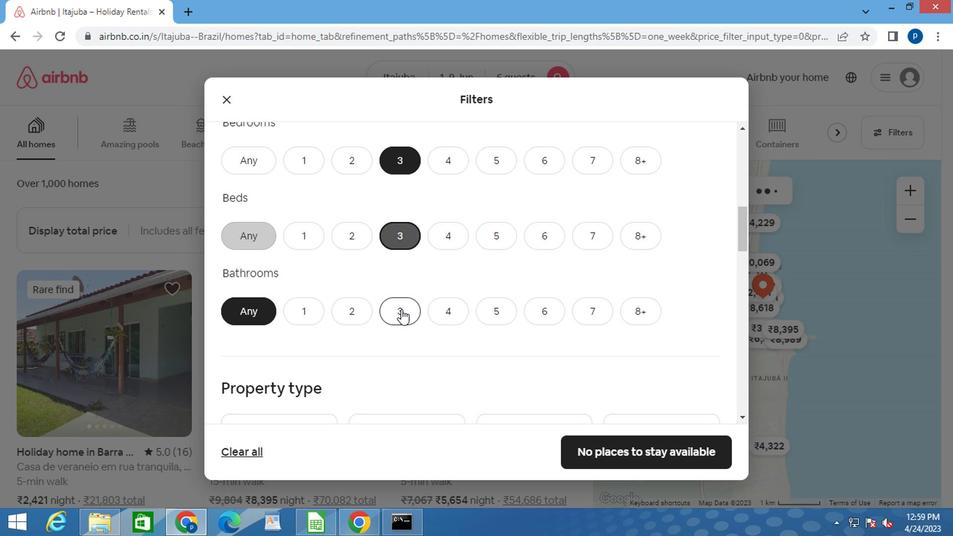
Action: Mouse moved to (397, 311)
Screenshot: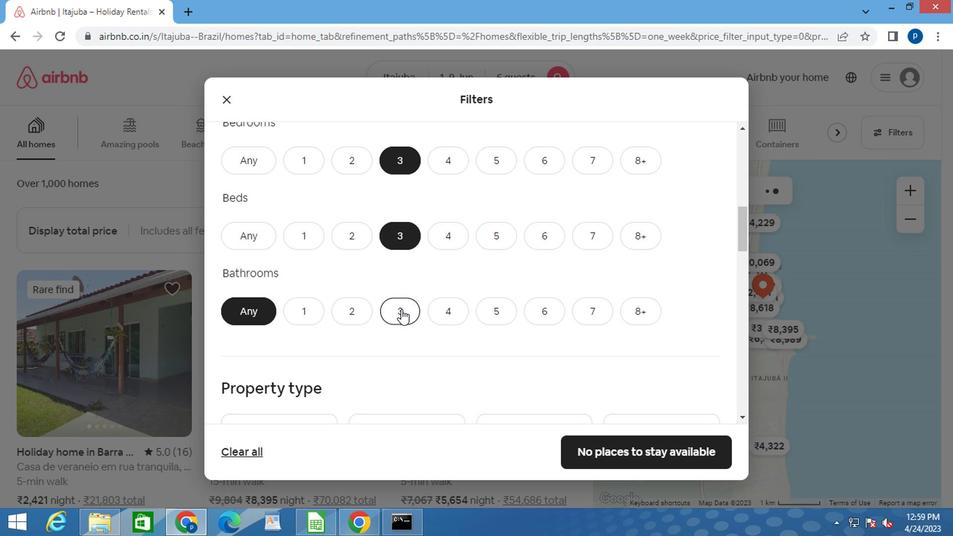 
Action: Mouse scrolled (397, 310) with delta (0, 0)
Screenshot: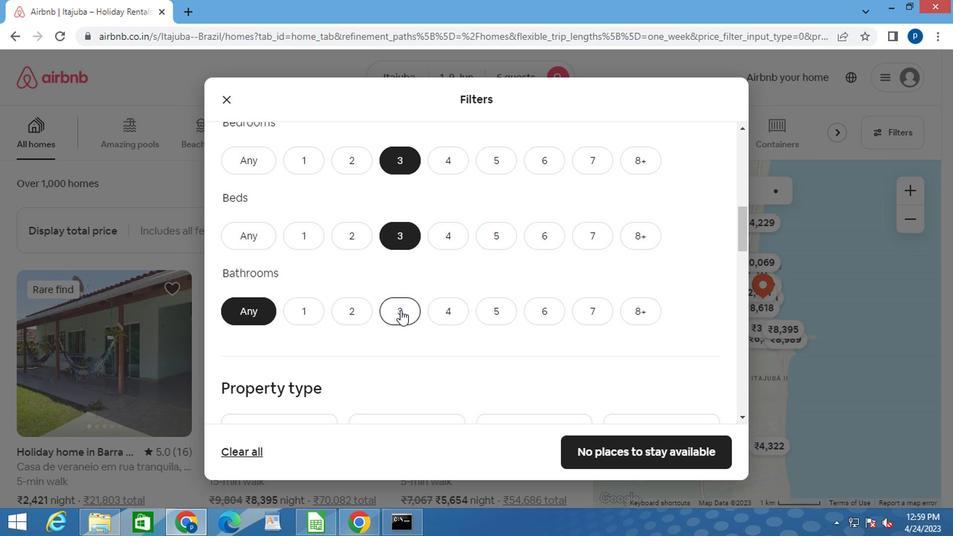 
Action: Mouse scrolled (397, 310) with delta (0, 0)
Screenshot: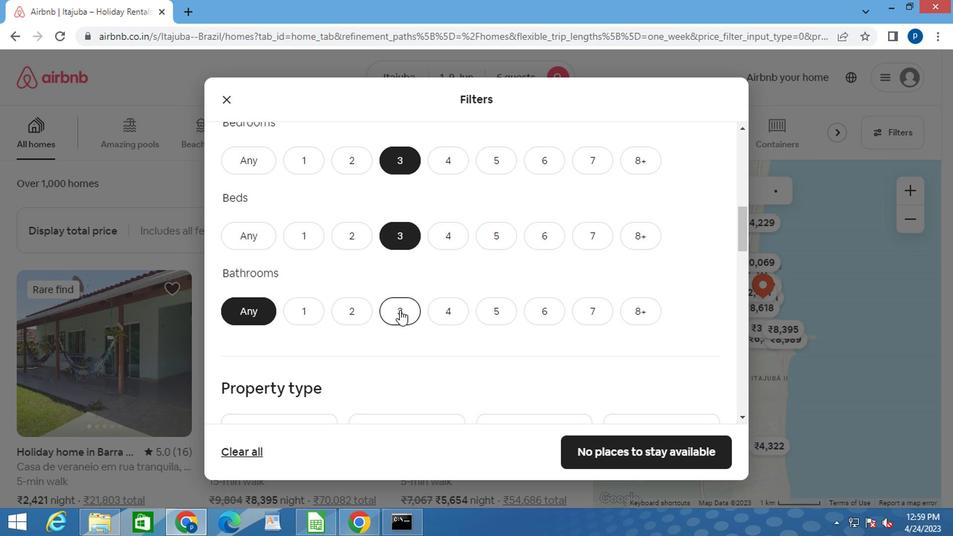 
Action: Mouse scrolled (397, 310) with delta (0, 0)
Screenshot: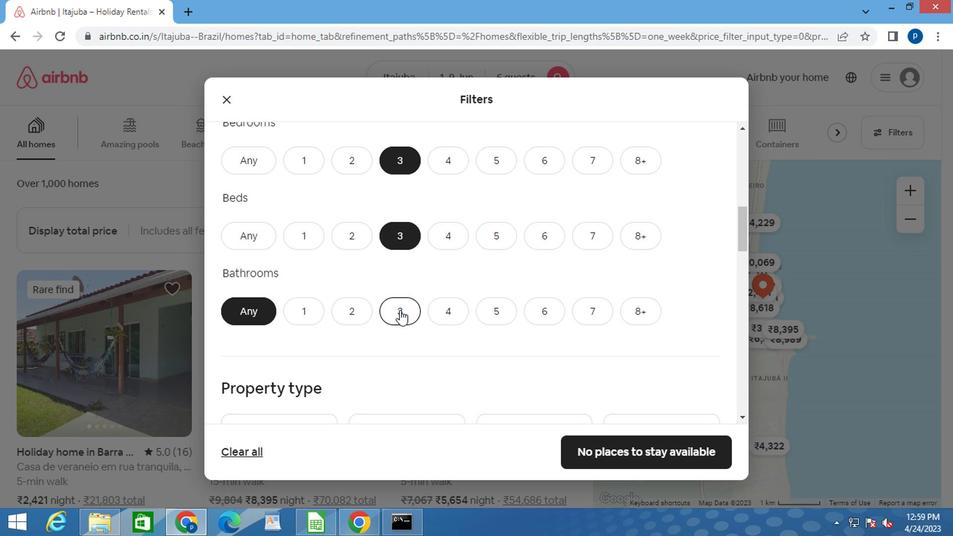 
Action: Mouse moved to (297, 260)
Screenshot: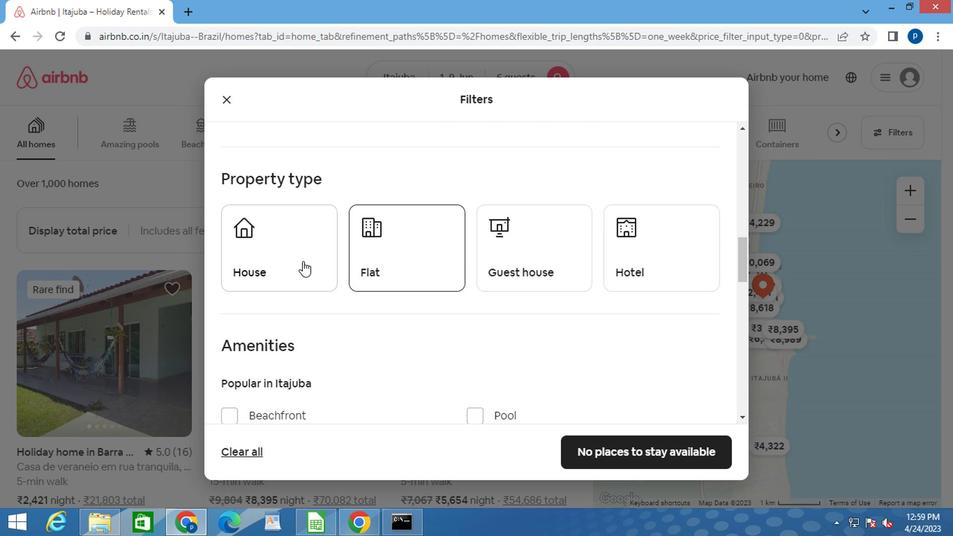 
Action: Mouse pressed left at (297, 260)
Screenshot: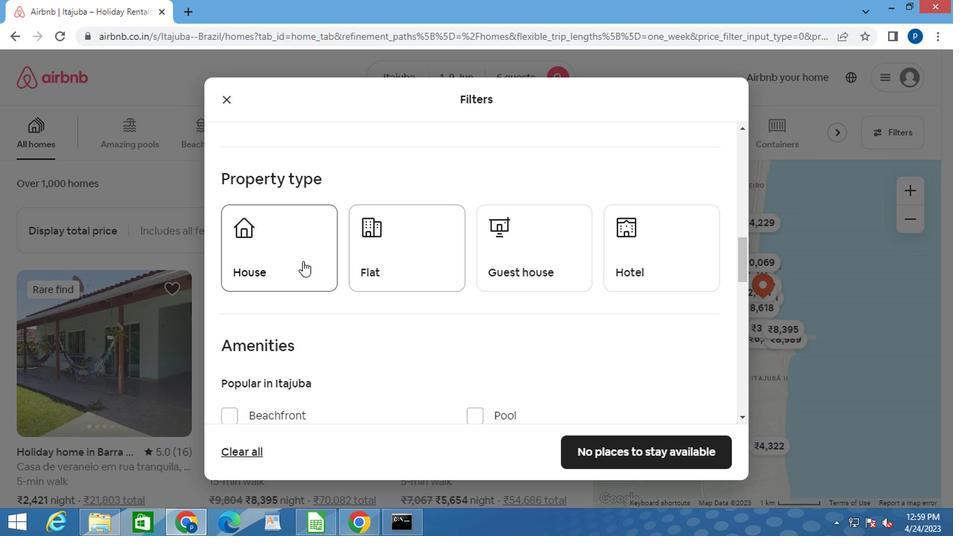 
Action: Mouse moved to (403, 259)
Screenshot: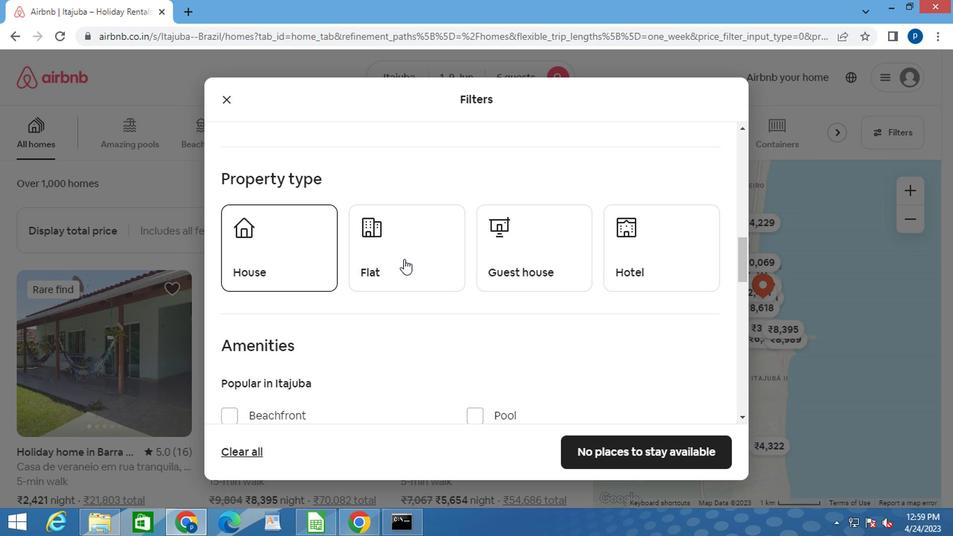 
Action: Mouse pressed left at (403, 259)
Screenshot: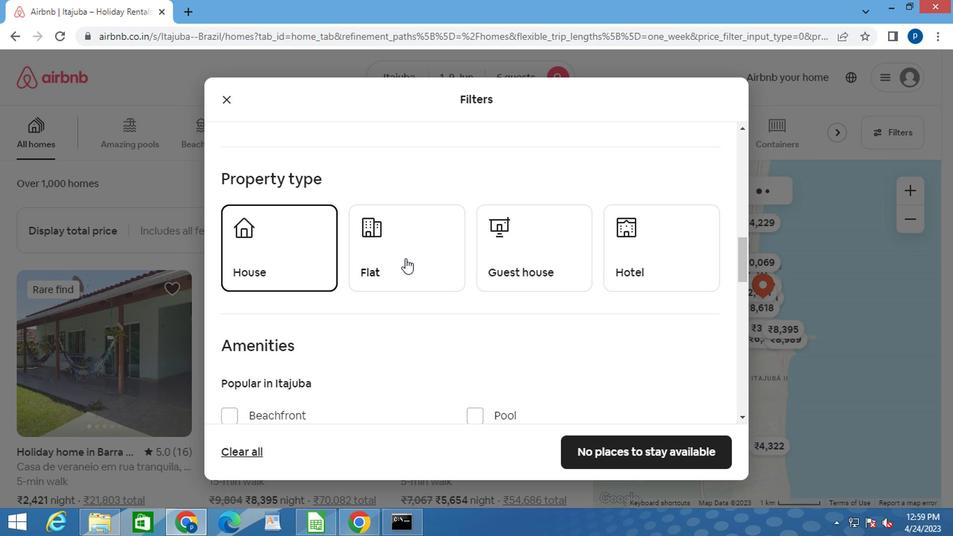
Action: Mouse moved to (523, 255)
Screenshot: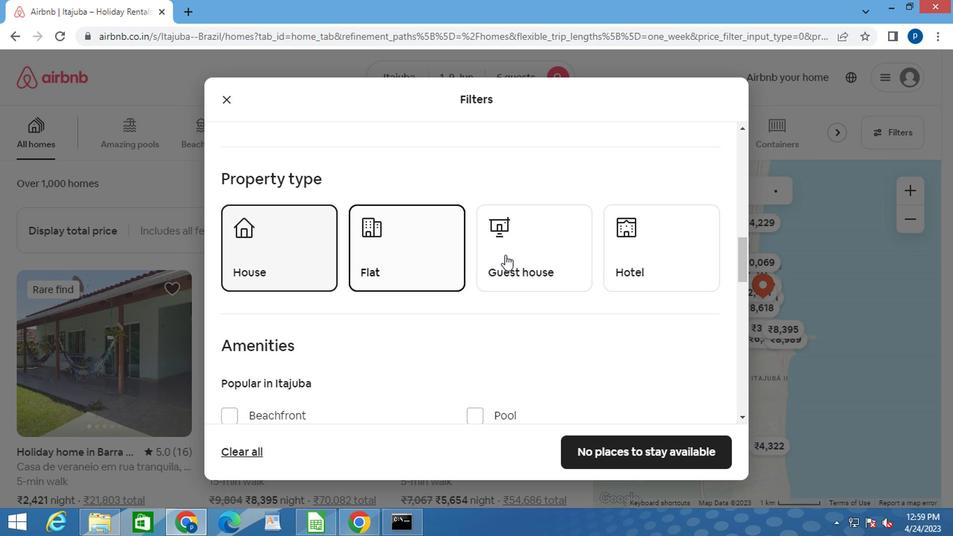 
Action: Mouse pressed left at (523, 255)
Screenshot: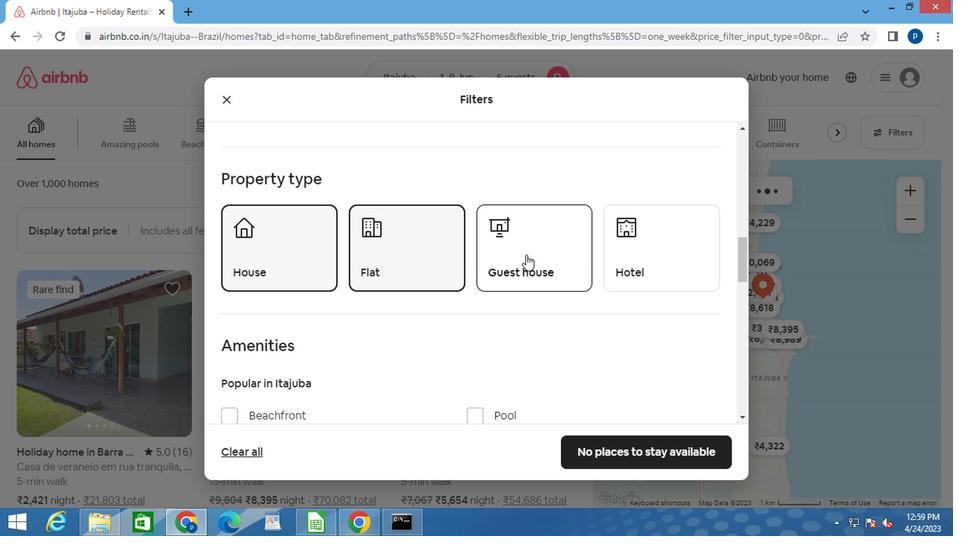 
Action: Mouse moved to (526, 264)
Screenshot: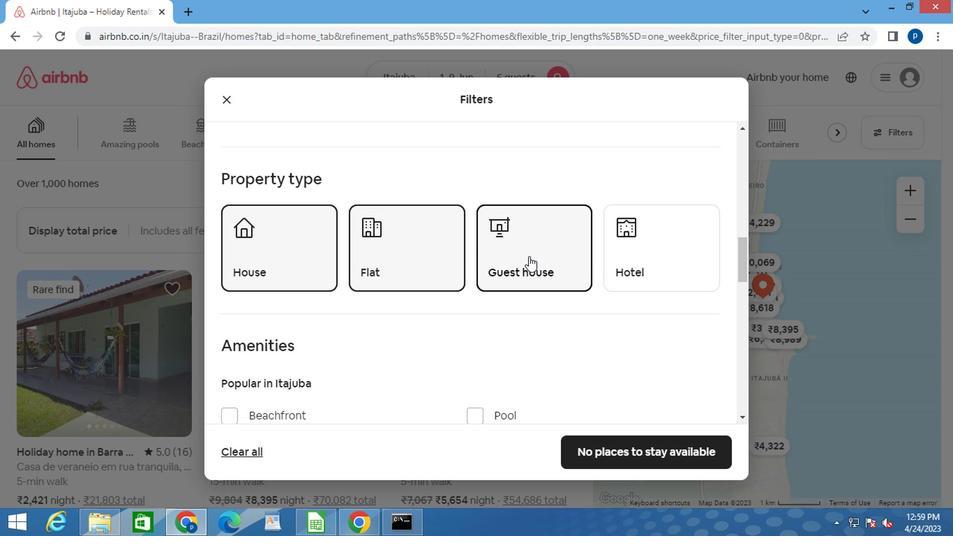 
Action: Mouse scrolled (526, 263) with delta (0, 0)
Screenshot: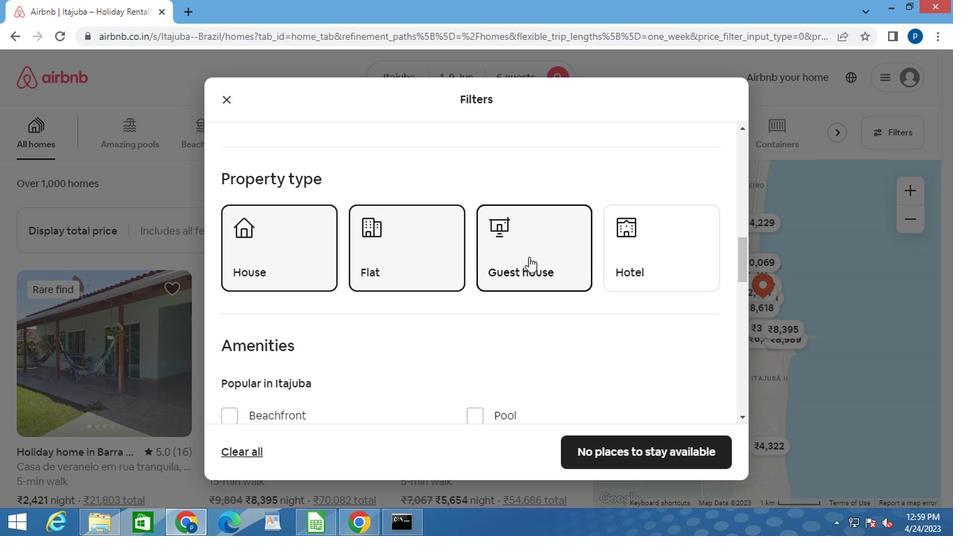 
Action: Mouse moved to (526, 268)
Screenshot: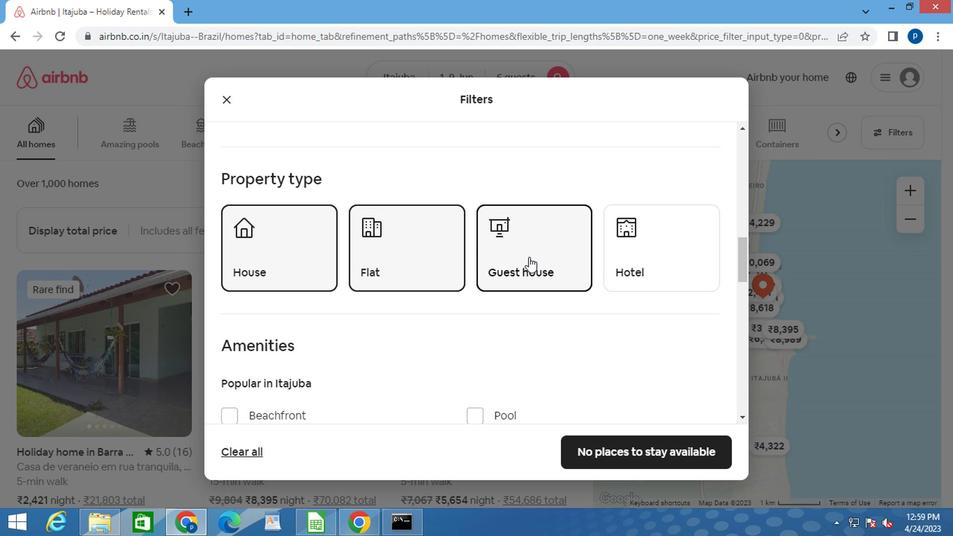 
Action: Mouse scrolled (526, 267) with delta (0, 0)
Screenshot: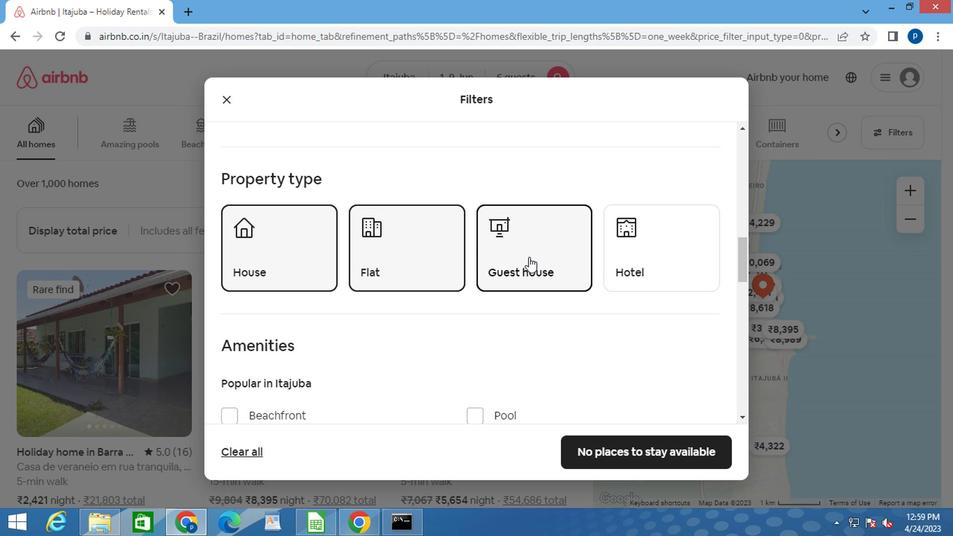 
Action: Mouse scrolled (526, 267) with delta (0, 0)
Screenshot: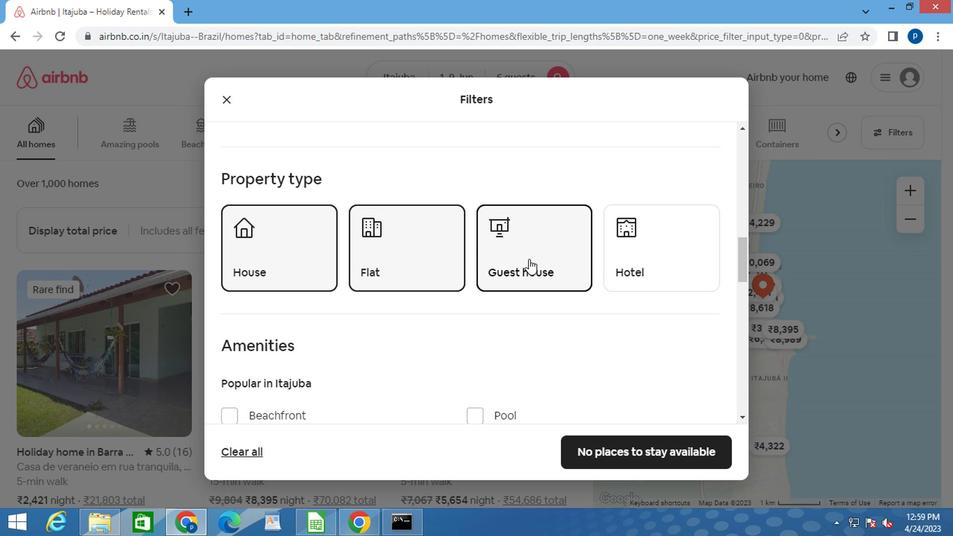 
Action: Mouse scrolled (526, 267) with delta (0, 0)
Screenshot: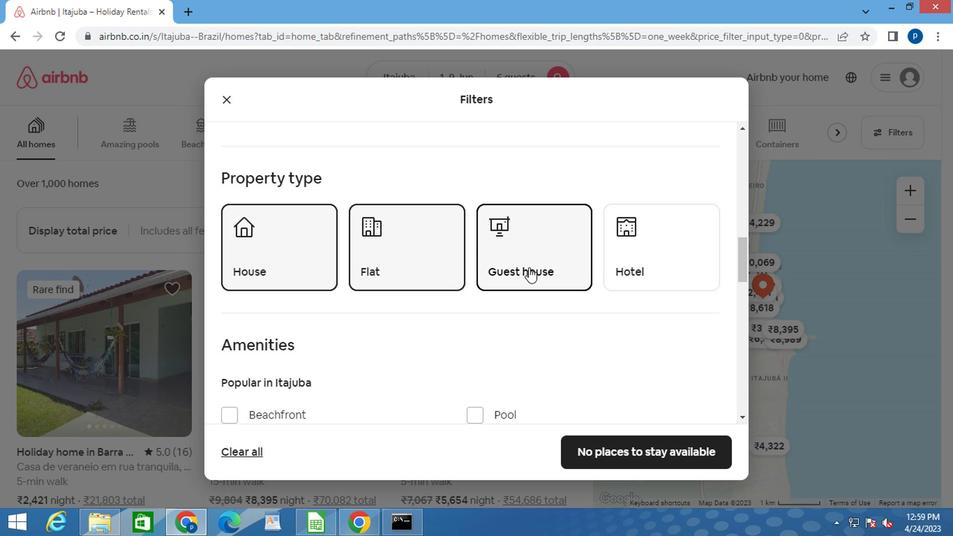 
Action: Mouse moved to (700, 327)
Screenshot: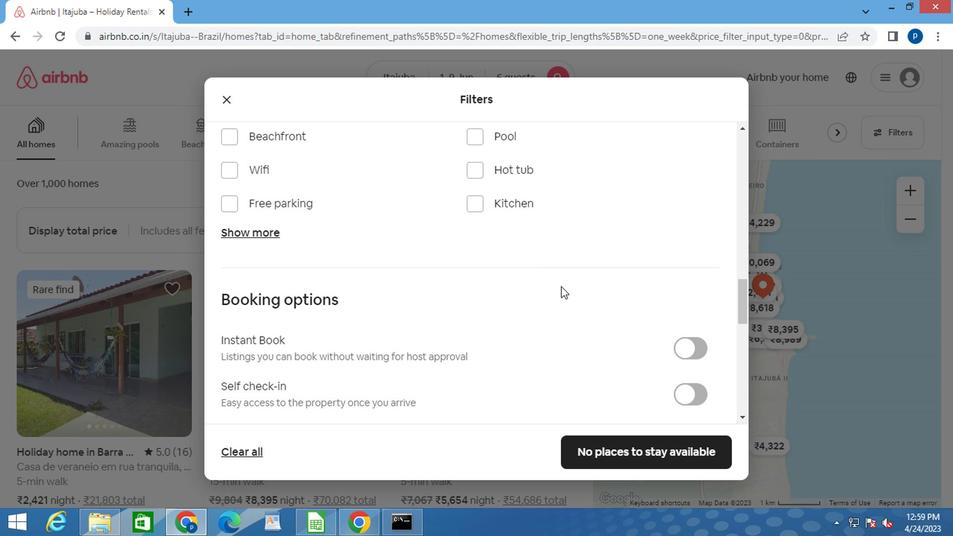 
Action: Mouse scrolled (700, 326) with delta (0, 0)
Screenshot: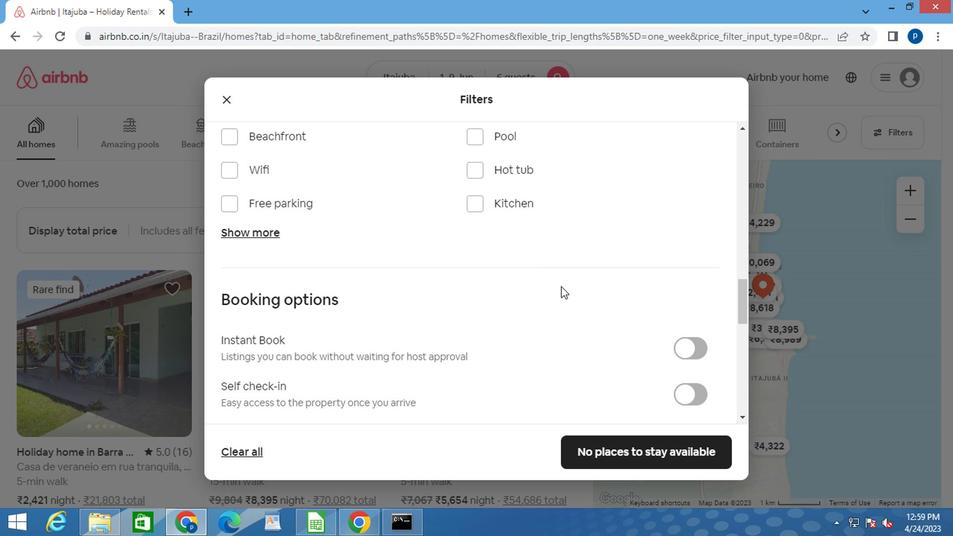 
Action: Mouse moved to (700, 330)
Screenshot: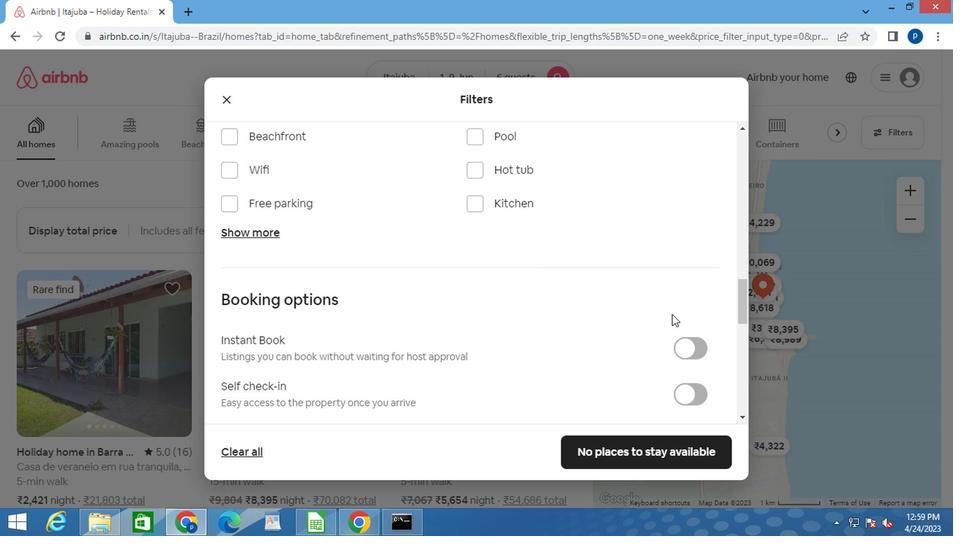 
Action: Mouse scrolled (700, 330) with delta (0, 0)
Screenshot: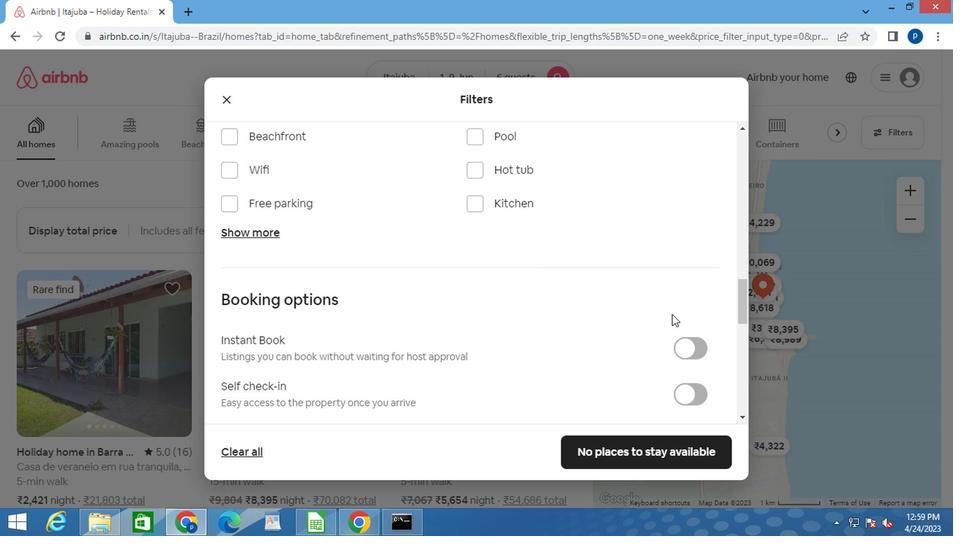 
Action: Mouse moved to (697, 331)
Screenshot: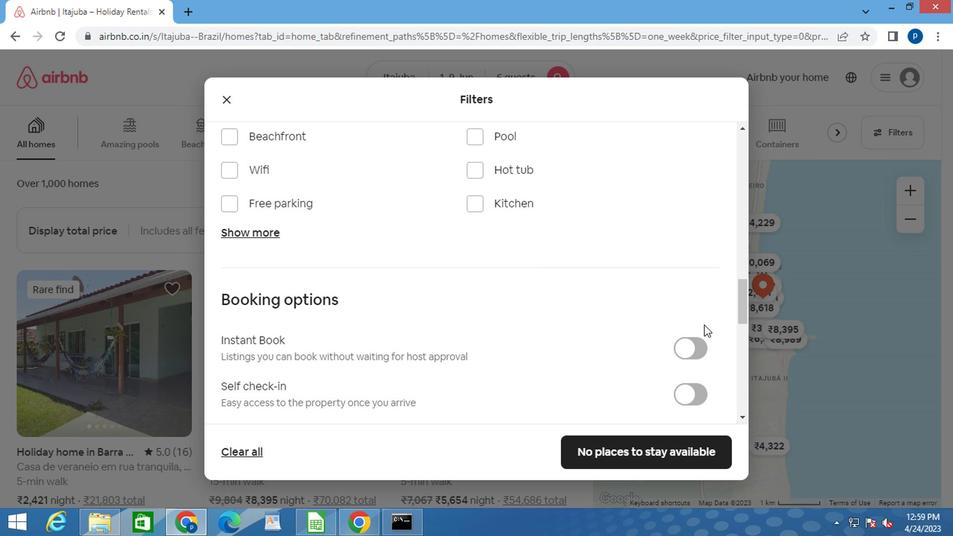 
Action: Mouse scrolled (697, 330) with delta (0, 0)
Screenshot: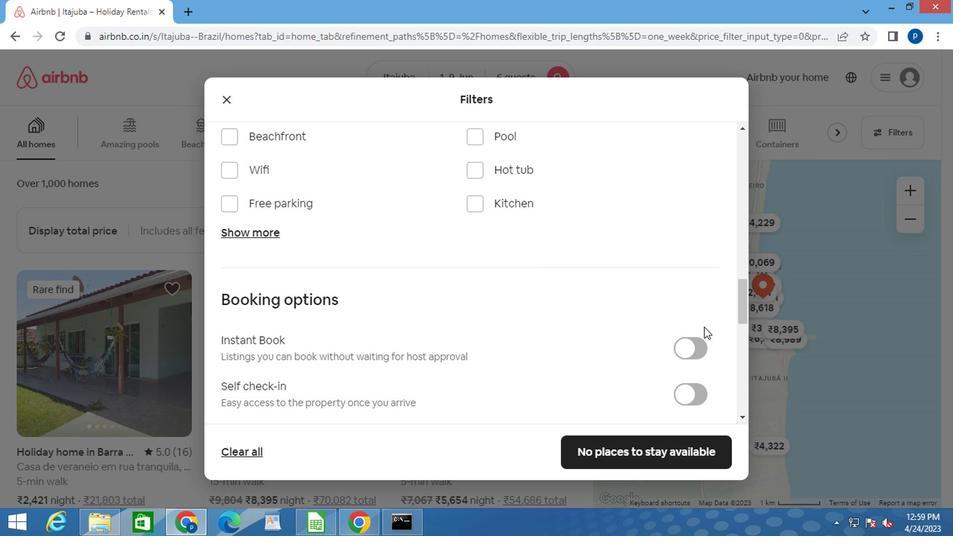 
Action: Mouse moved to (683, 190)
Screenshot: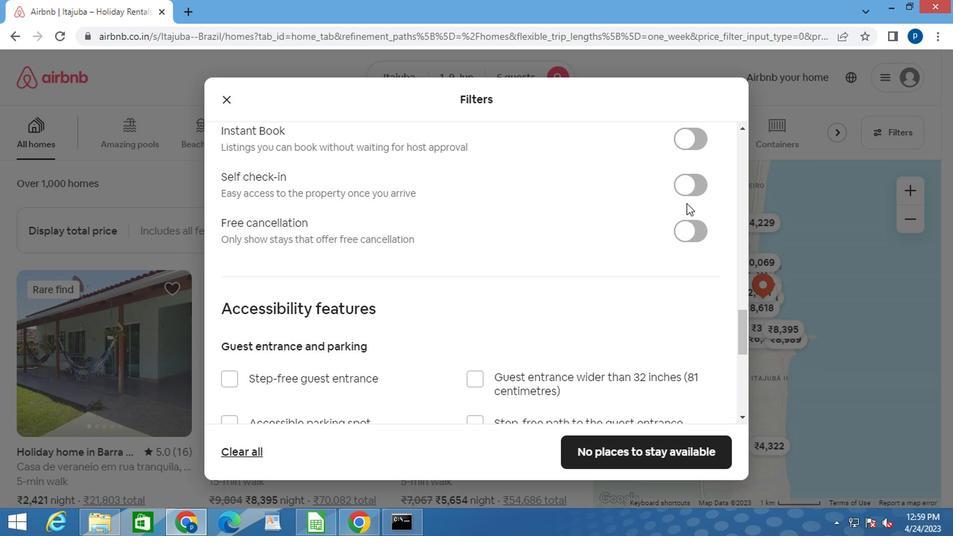 
Action: Mouse pressed left at (683, 190)
Screenshot: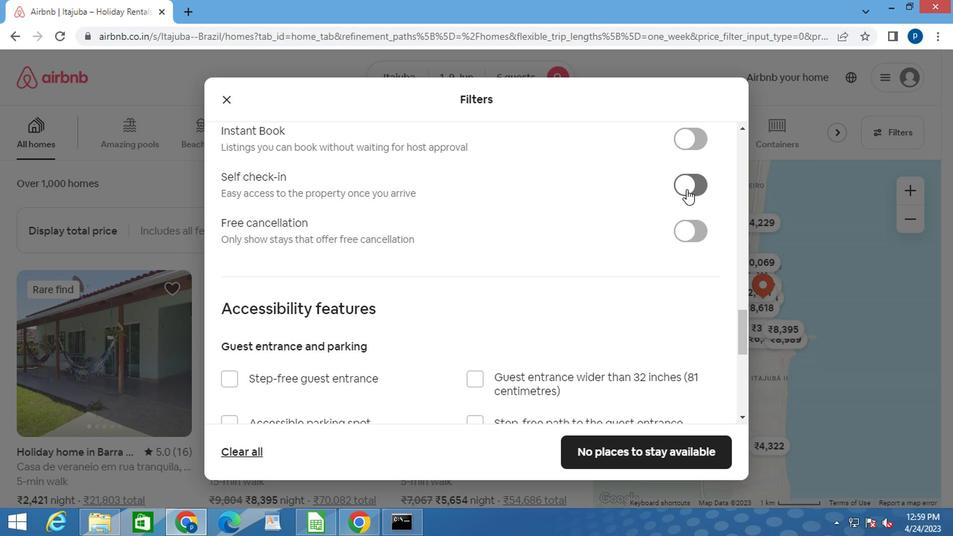 
Action: Mouse moved to (623, 234)
Screenshot: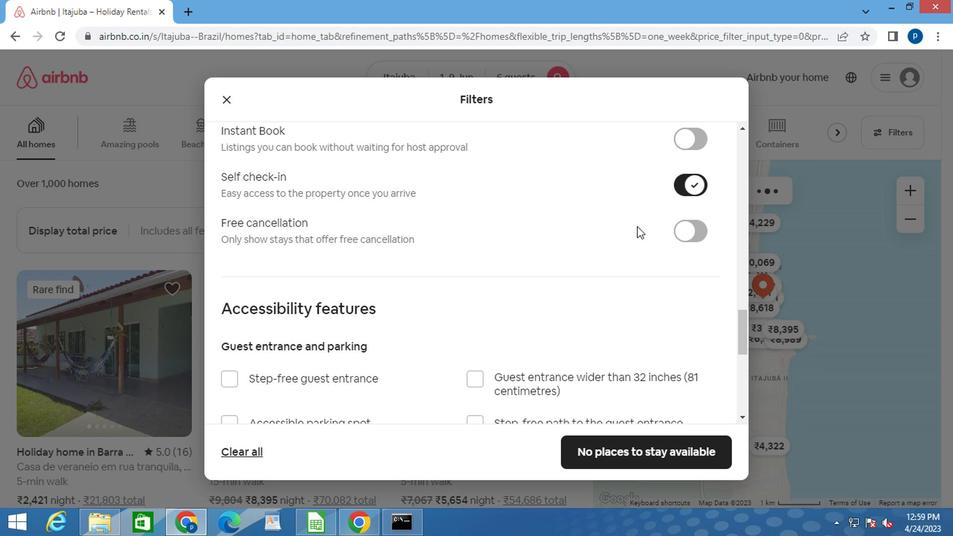 
Action: Mouse scrolled (623, 233) with delta (0, 0)
Screenshot: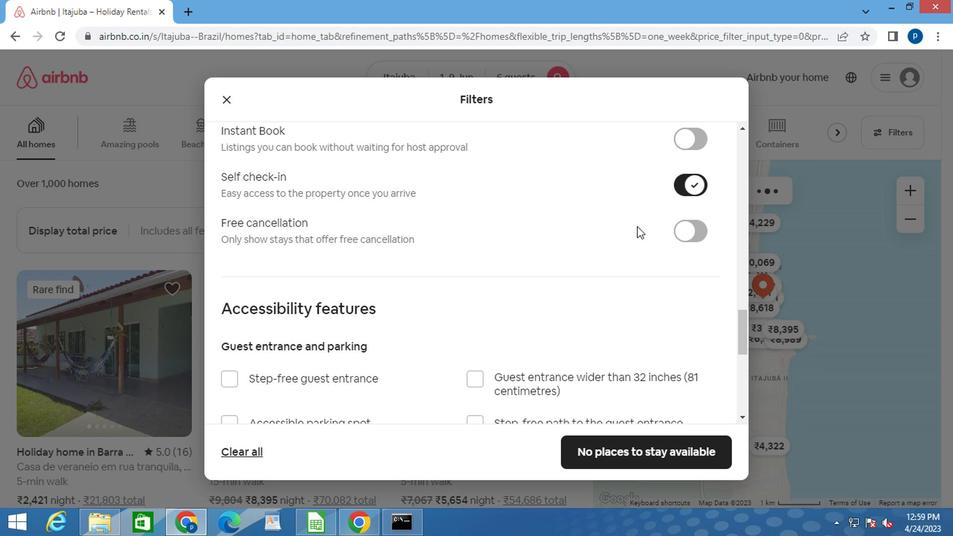 
Action: Mouse moved to (609, 242)
Screenshot: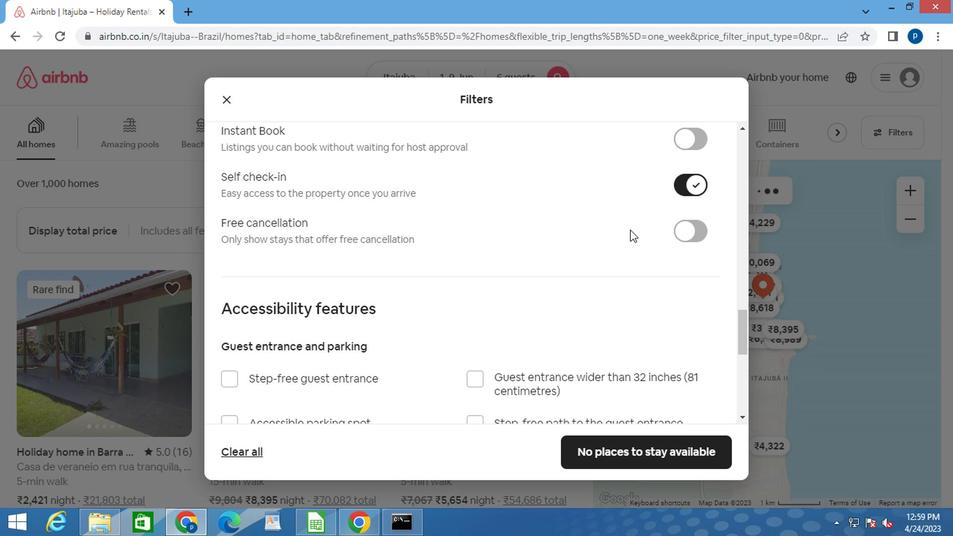 
Action: Mouse scrolled (611, 241) with delta (0, 0)
Screenshot: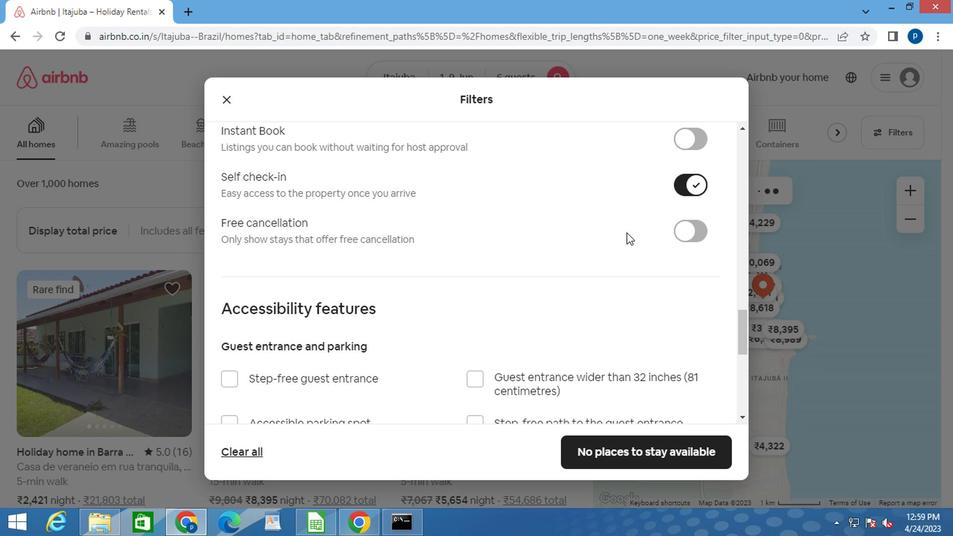 
Action: Mouse moved to (607, 243)
Screenshot: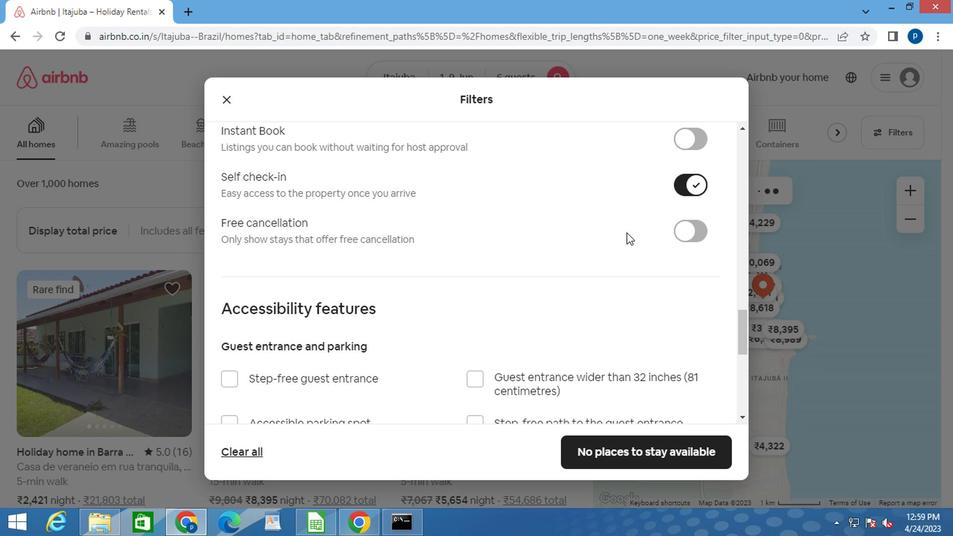 
Action: Mouse scrolled (607, 243) with delta (0, 0)
Screenshot: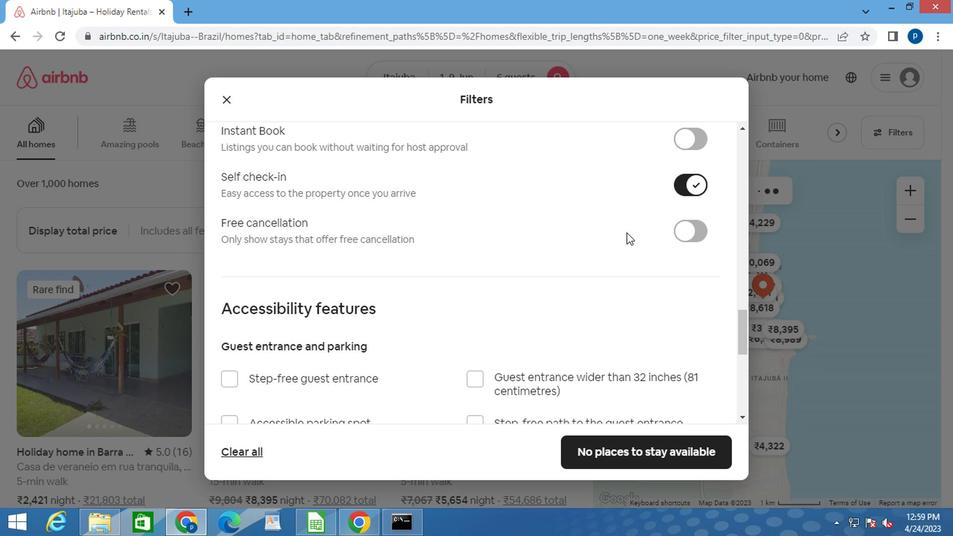 
Action: Mouse moved to (607, 243)
Screenshot: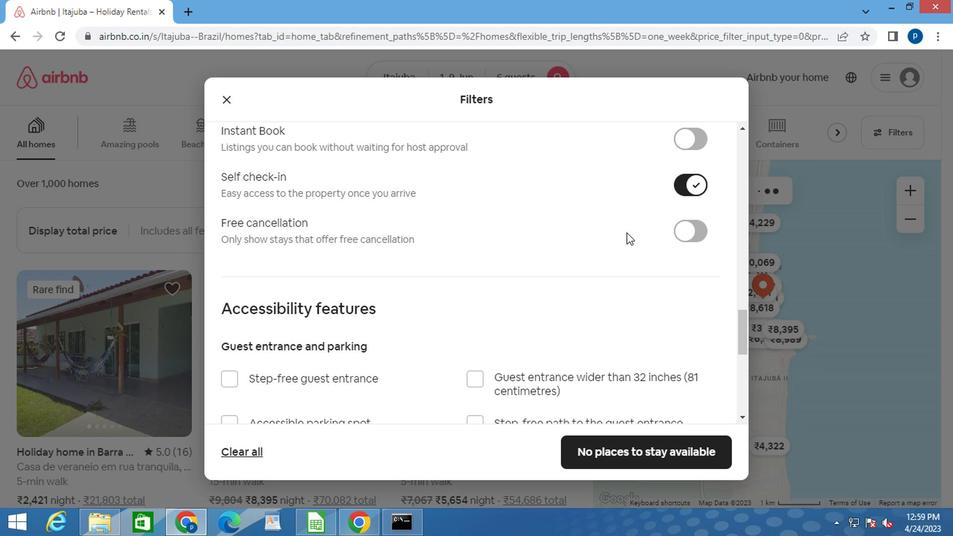 
Action: Mouse scrolled (607, 243) with delta (0, 0)
Screenshot: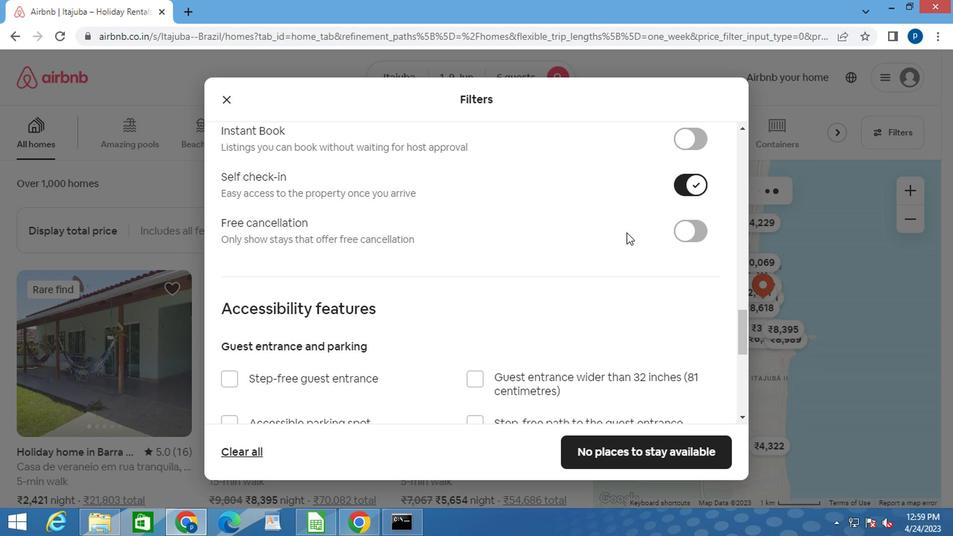 
Action: Mouse moved to (607, 243)
Screenshot: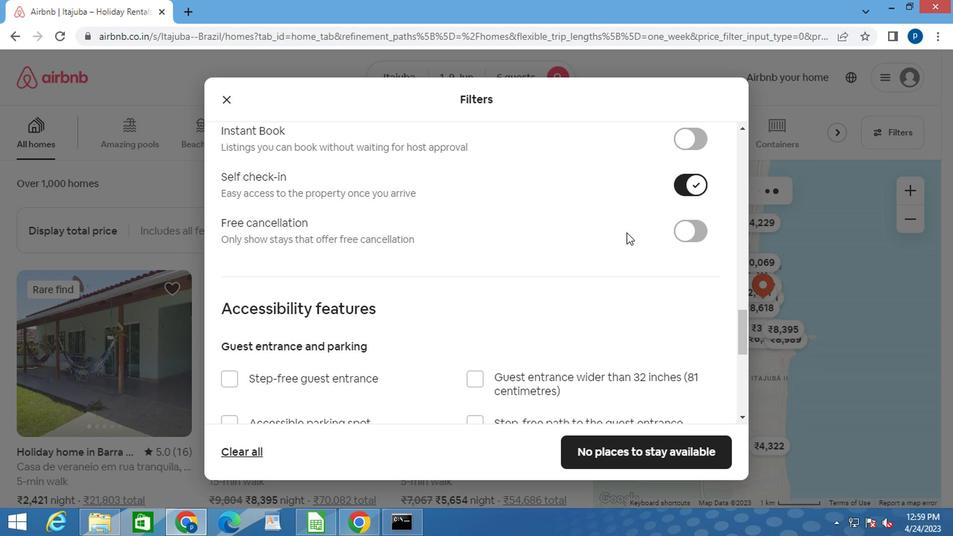 
Action: Mouse scrolled (607, 243) with delta (0, 0)
Screenshot: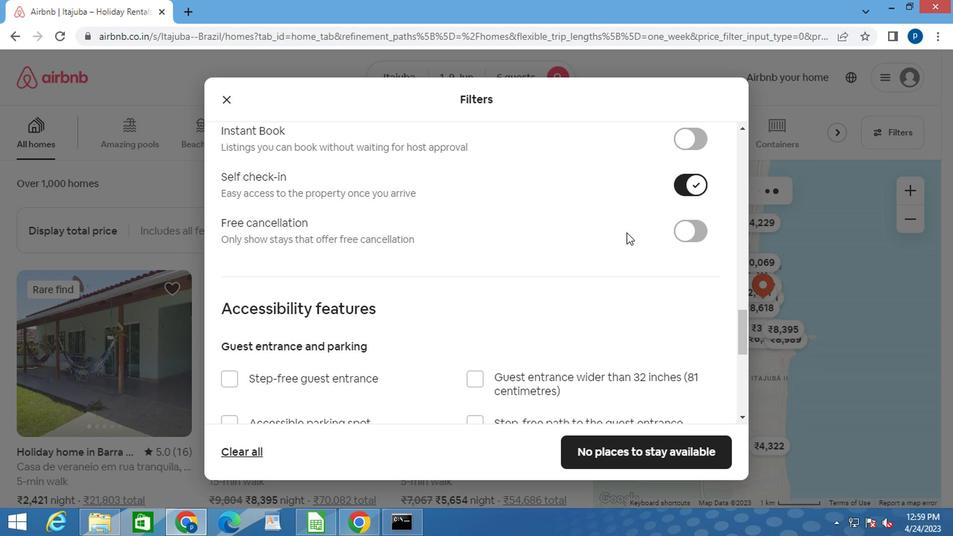 
Action: Mouse moved to (605, 243)
Screenshot: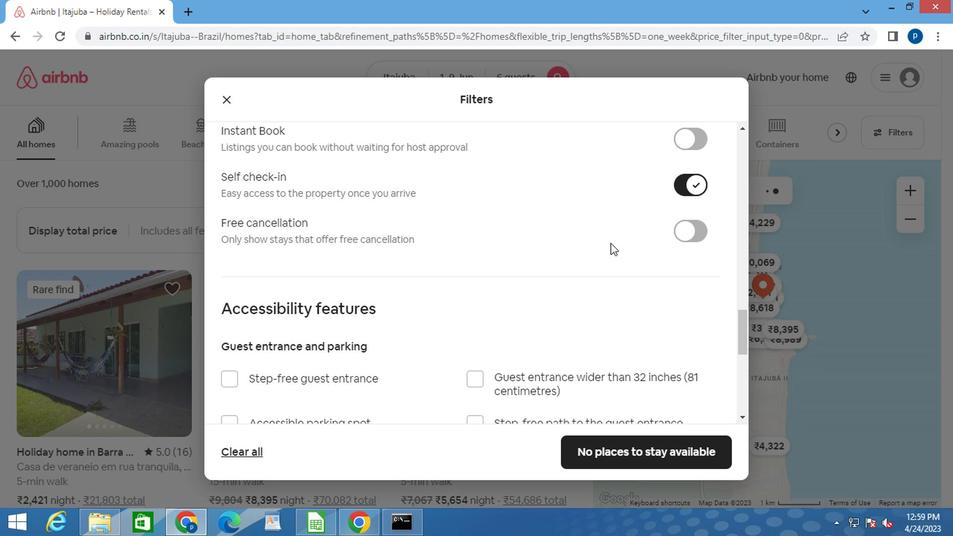
Action: Mouse scrolled (605, 243) with delta (0, 0)
Screenshot: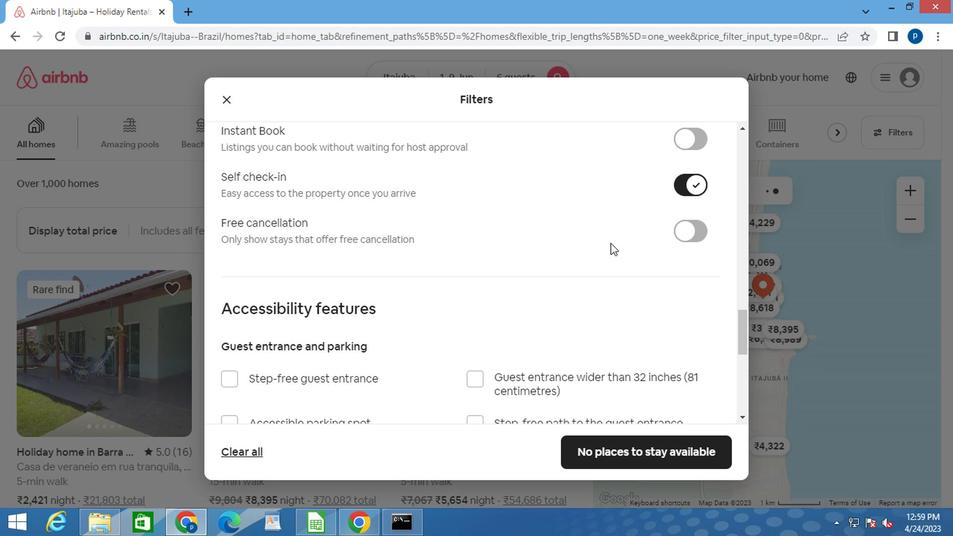 
Action: Mouse moved to (636, 449)
Screenshot: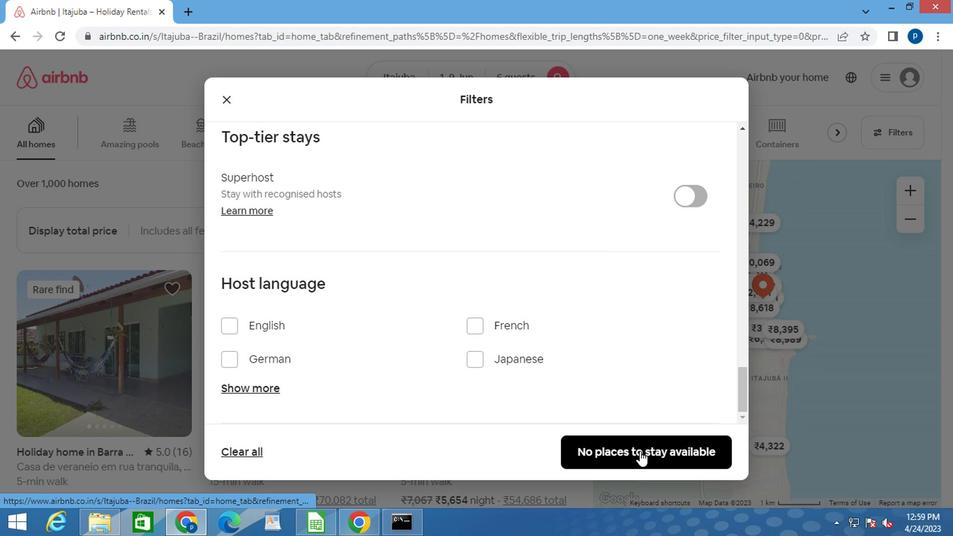 
Action: Mouse pressed left at (636, 449)
Screenshot: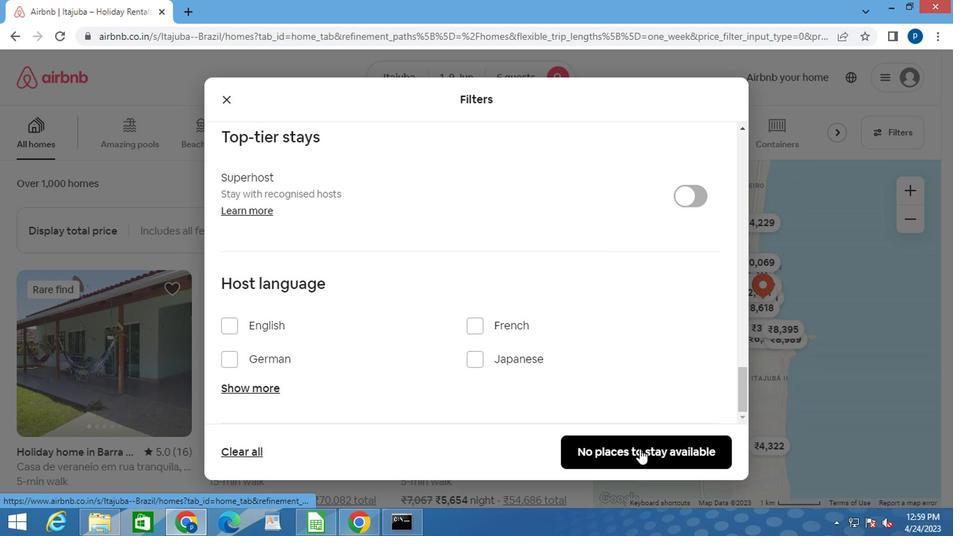 
Action: Mouse moved to (636, 448)
Screenshot: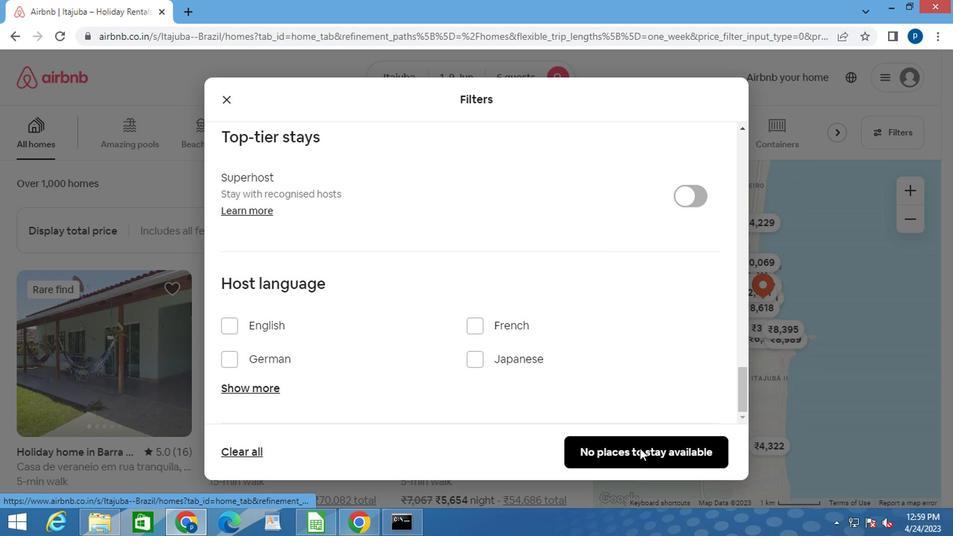 
